 Task: Send an email with the signature Alan Parker with the subject Reminder for a recommendation and the message Can you please send me the minutes from the last project meeting? from softage.10@softage.net to softage.3@softage.net and softage.4@softage.net
Action: Mouse moved to (121, 123)
Screenshot: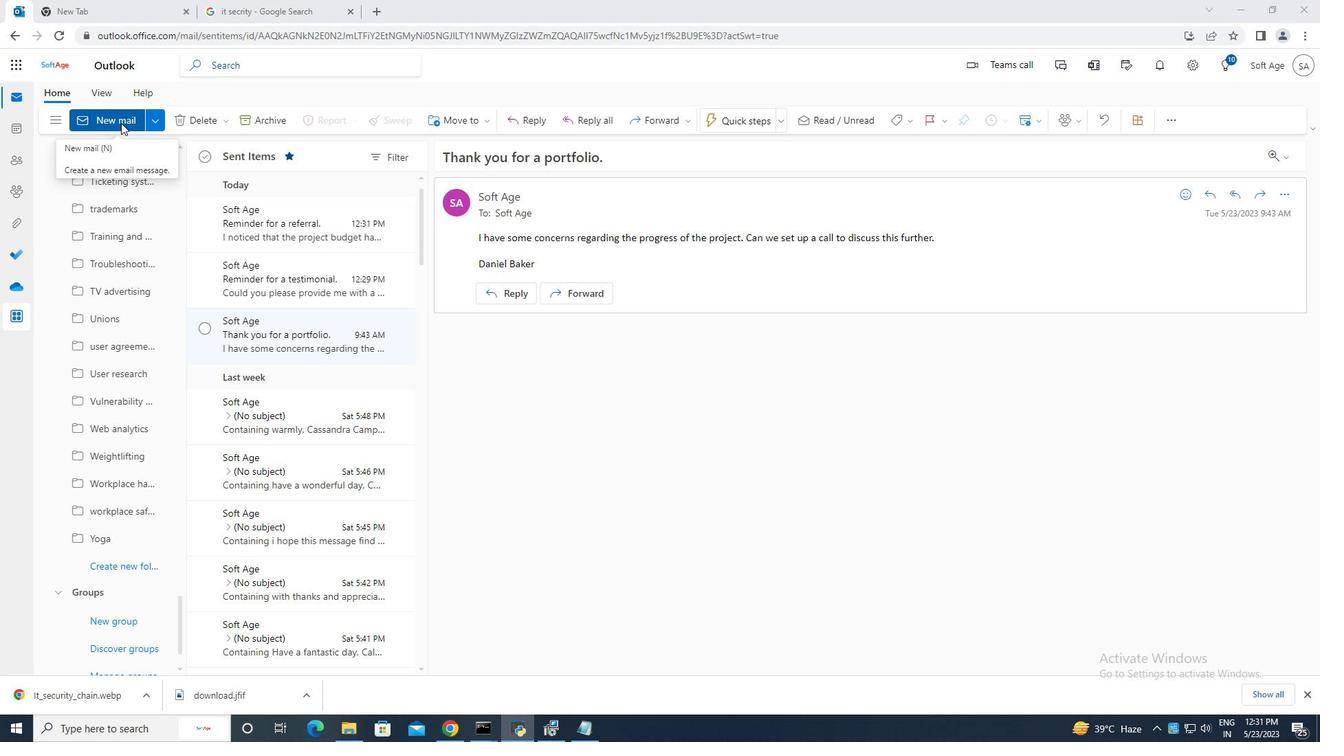 
Action: Mouse pressed left at (121, 123)
Screenshot: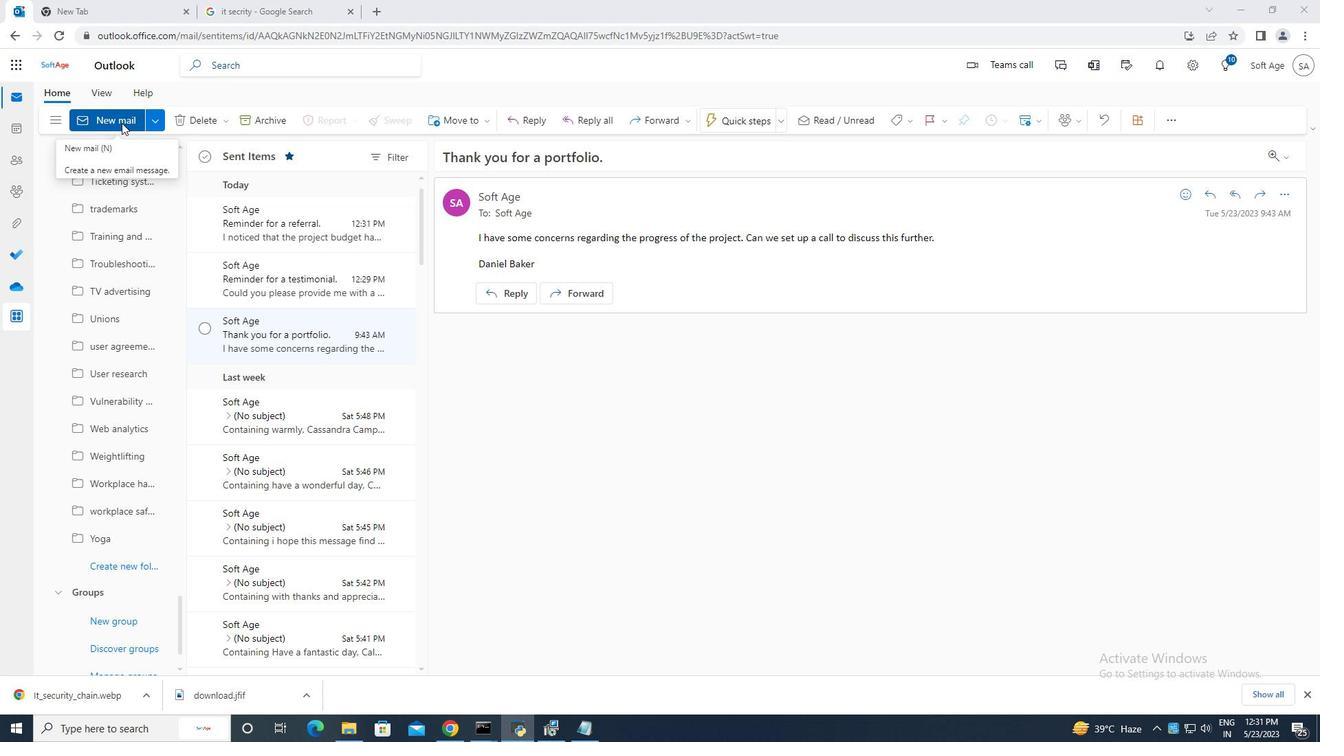 
Action: Mouse moved to (878, 125)
Screenshot: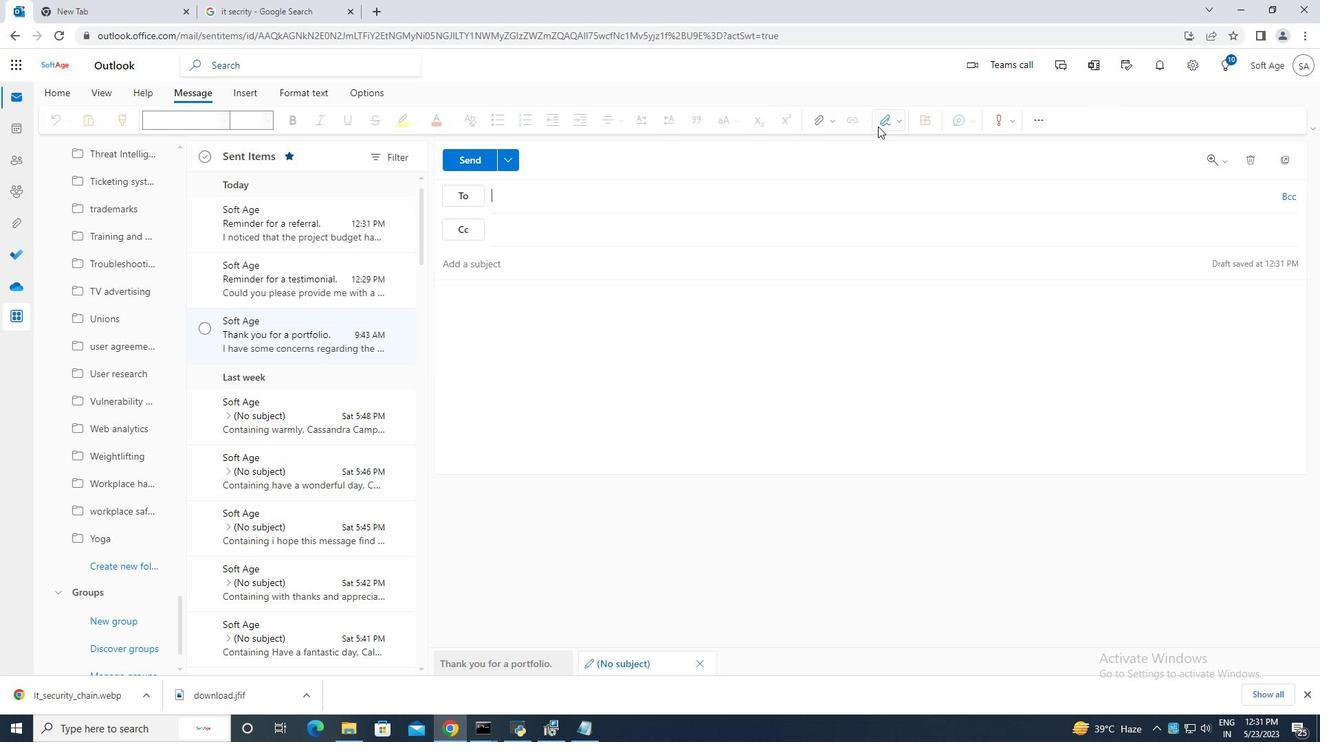 
Action: Mouse pressed left at (878, 125)
Screenshot: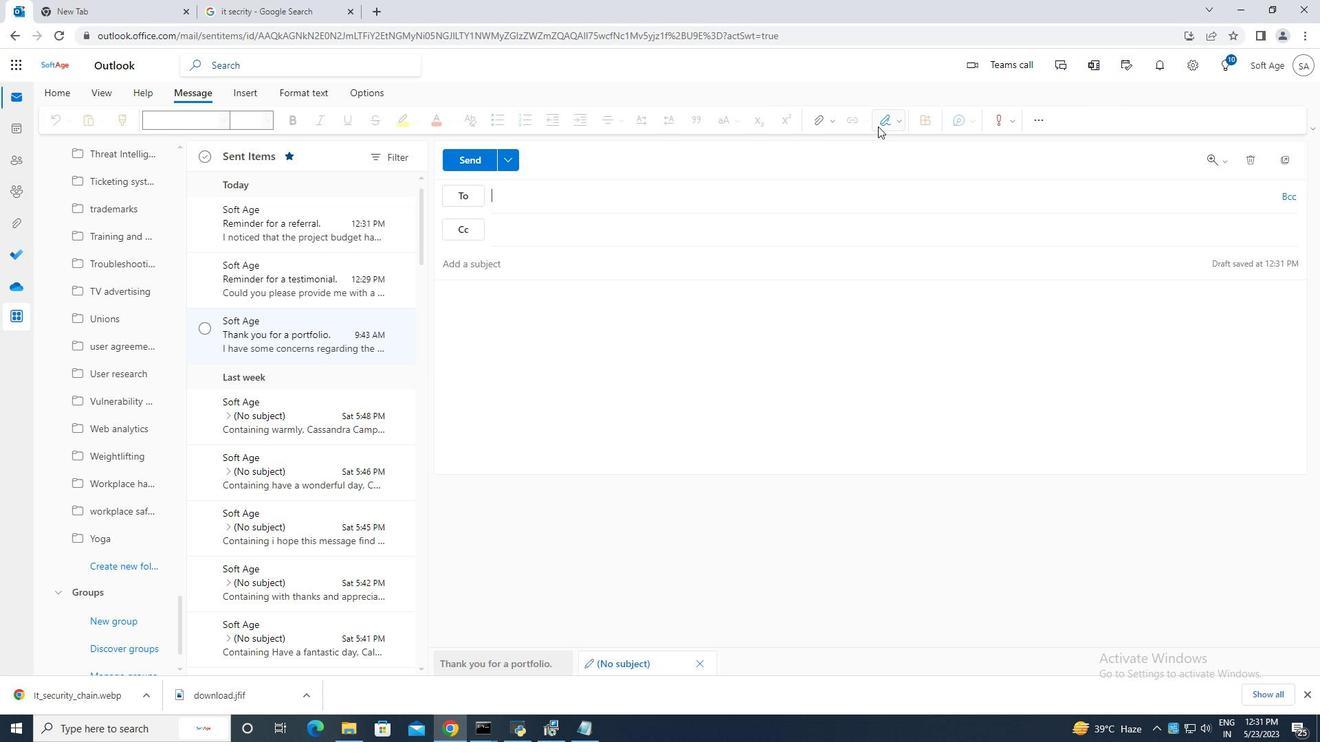 
Action: Mouse moved to (873, 172)
Screenshot: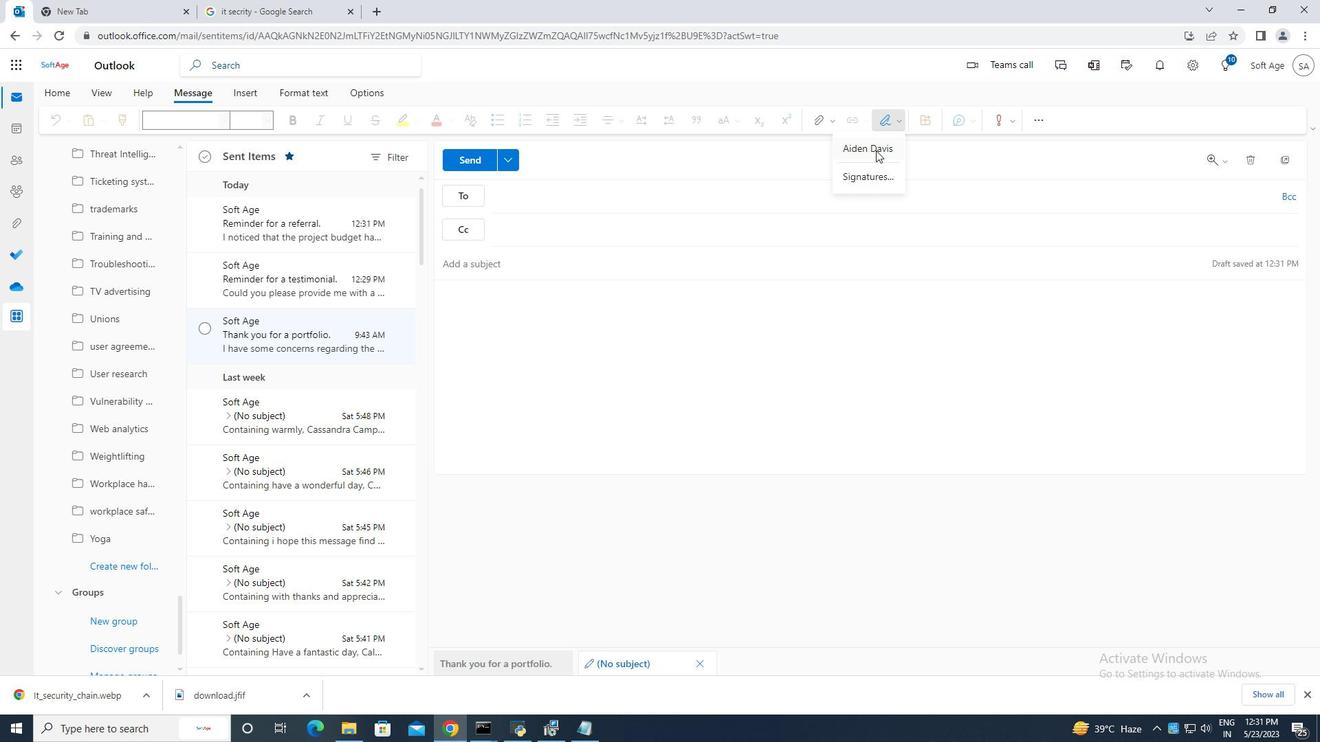 
Action: Mouse pressed left at (873, 172)
Screenshot: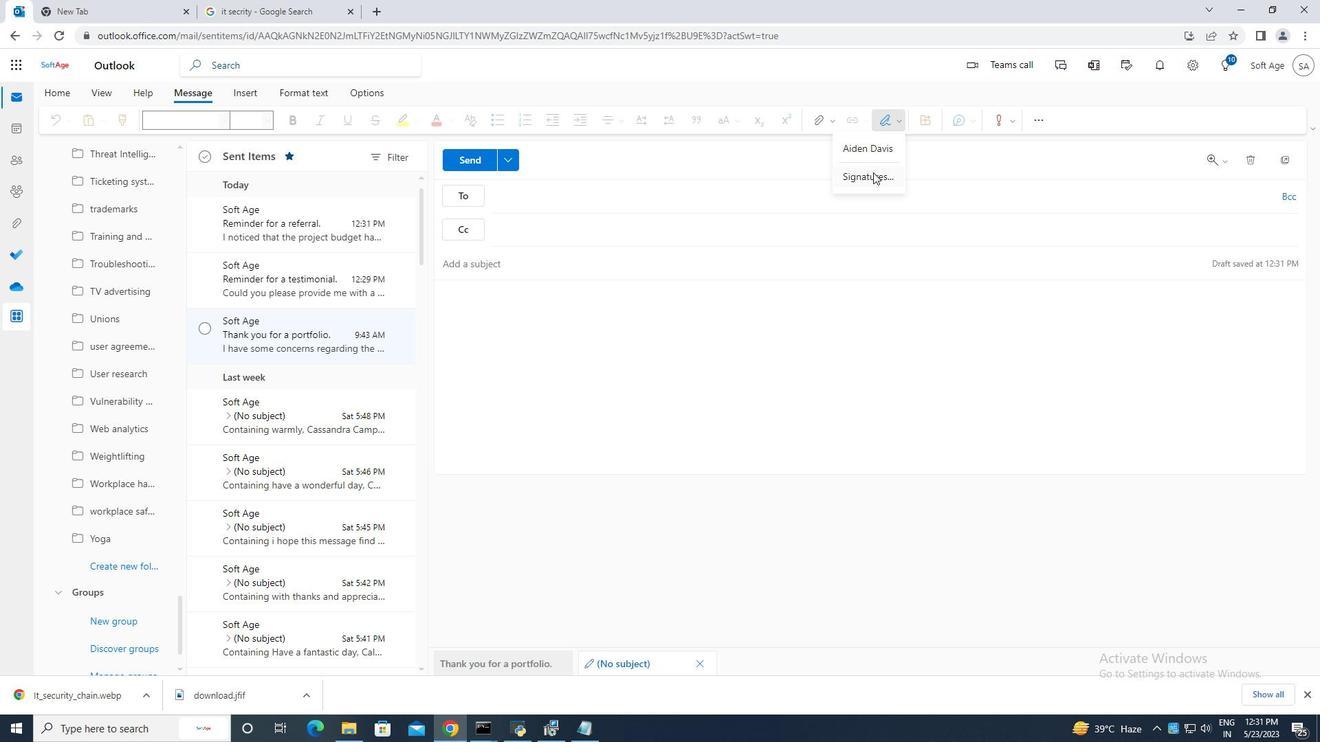 
Action: Mouse moved to (930, 230)
Screenshot: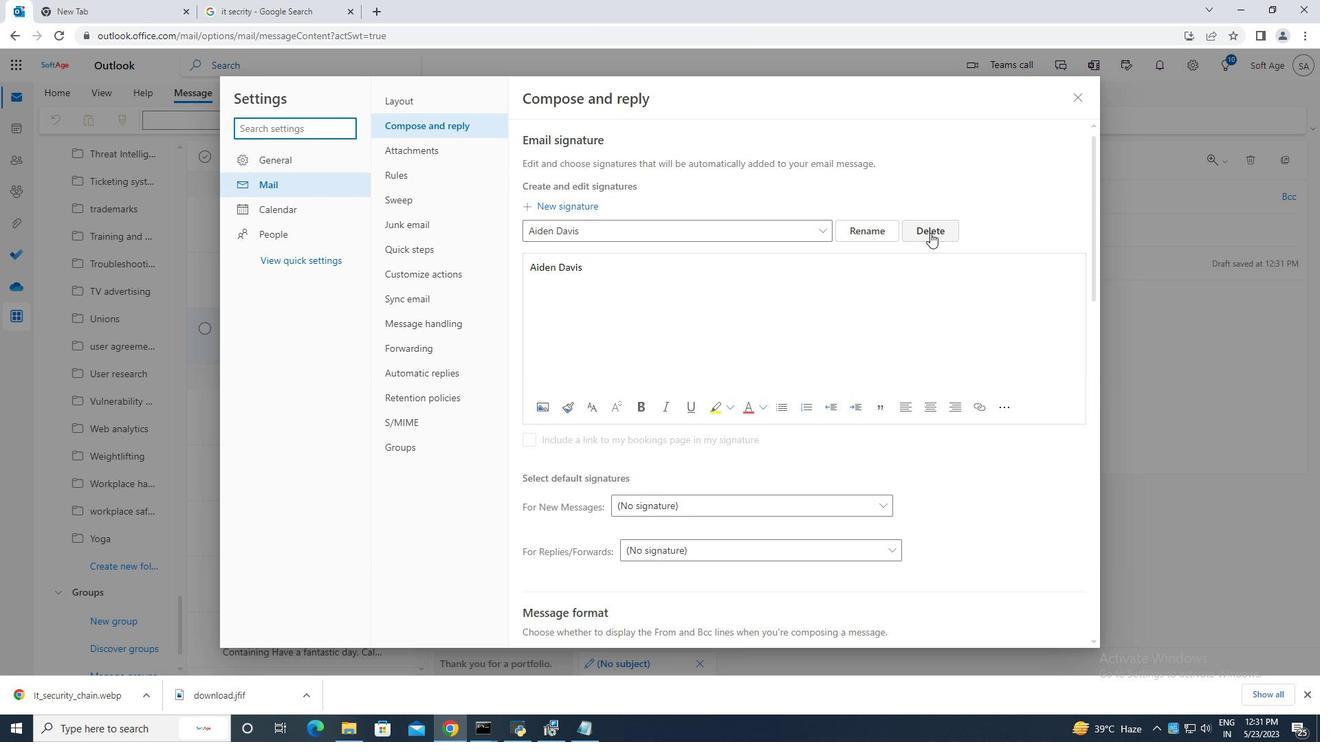 
Action: Mouse pressed left at (930, 230)
Screenshot: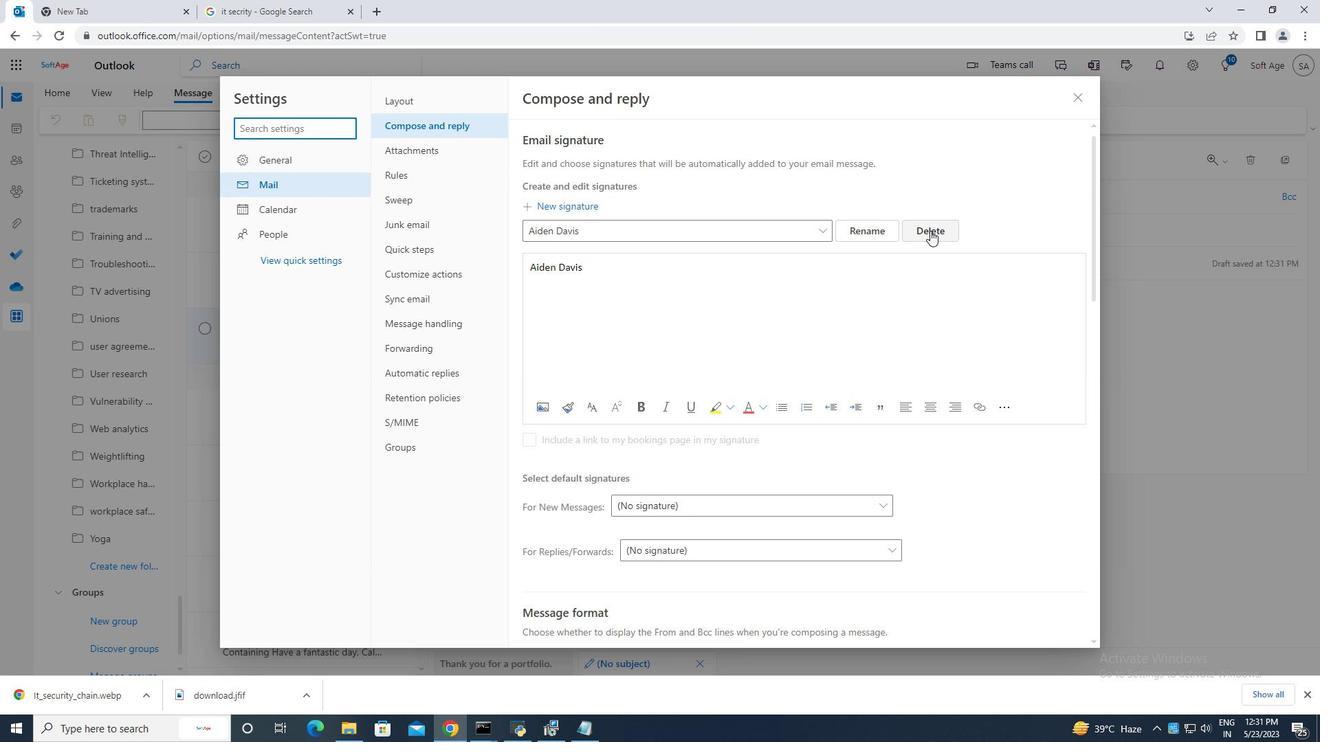 
Action: Mouse moved to (572, 235)
Screenshot: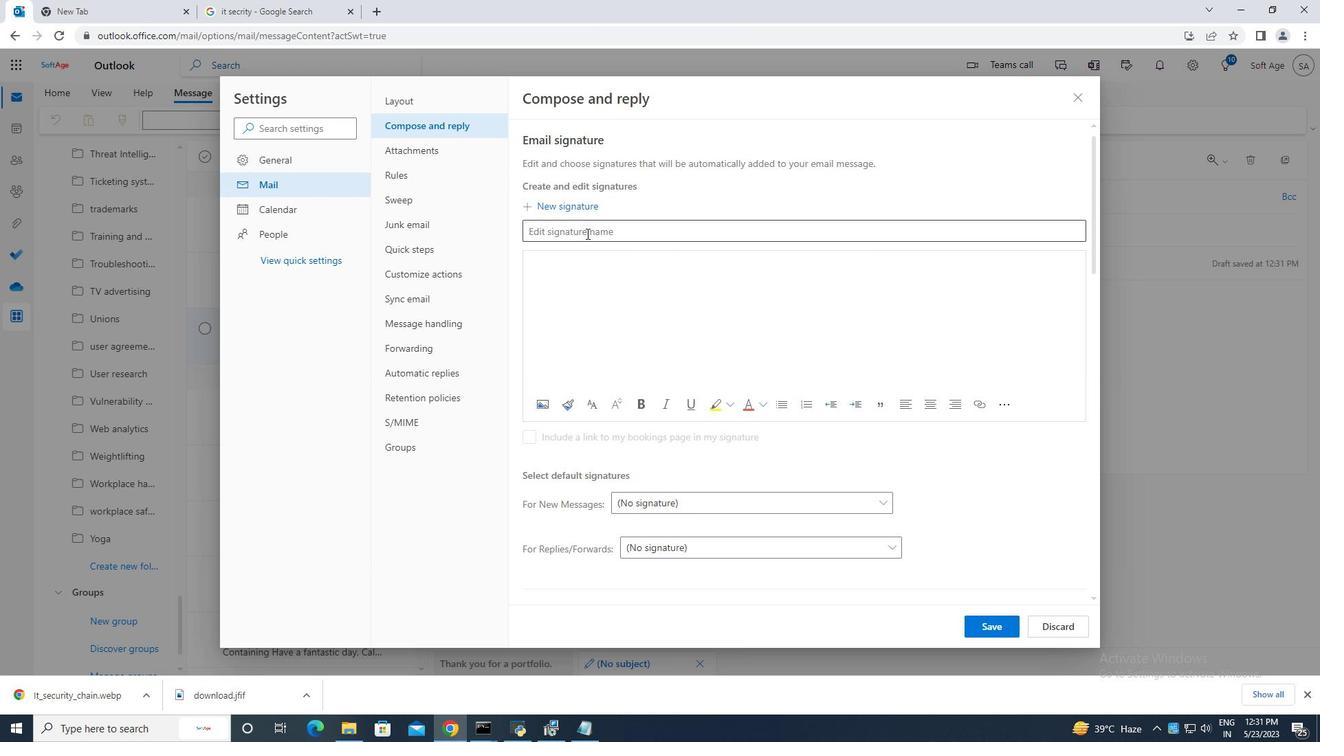 
Action: Mouse pressed left at (572, 235)
Screenshot: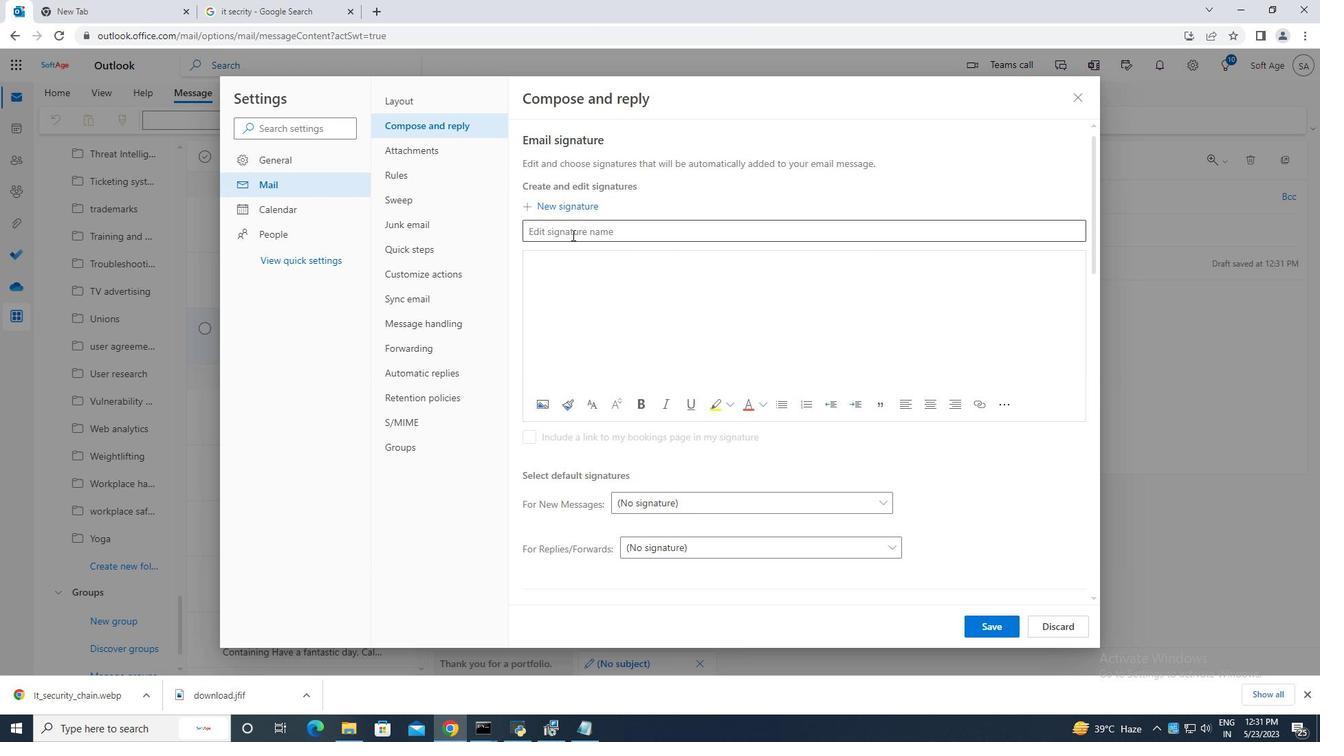 
Action: Mouse moved to (579, 231)
Screenshot: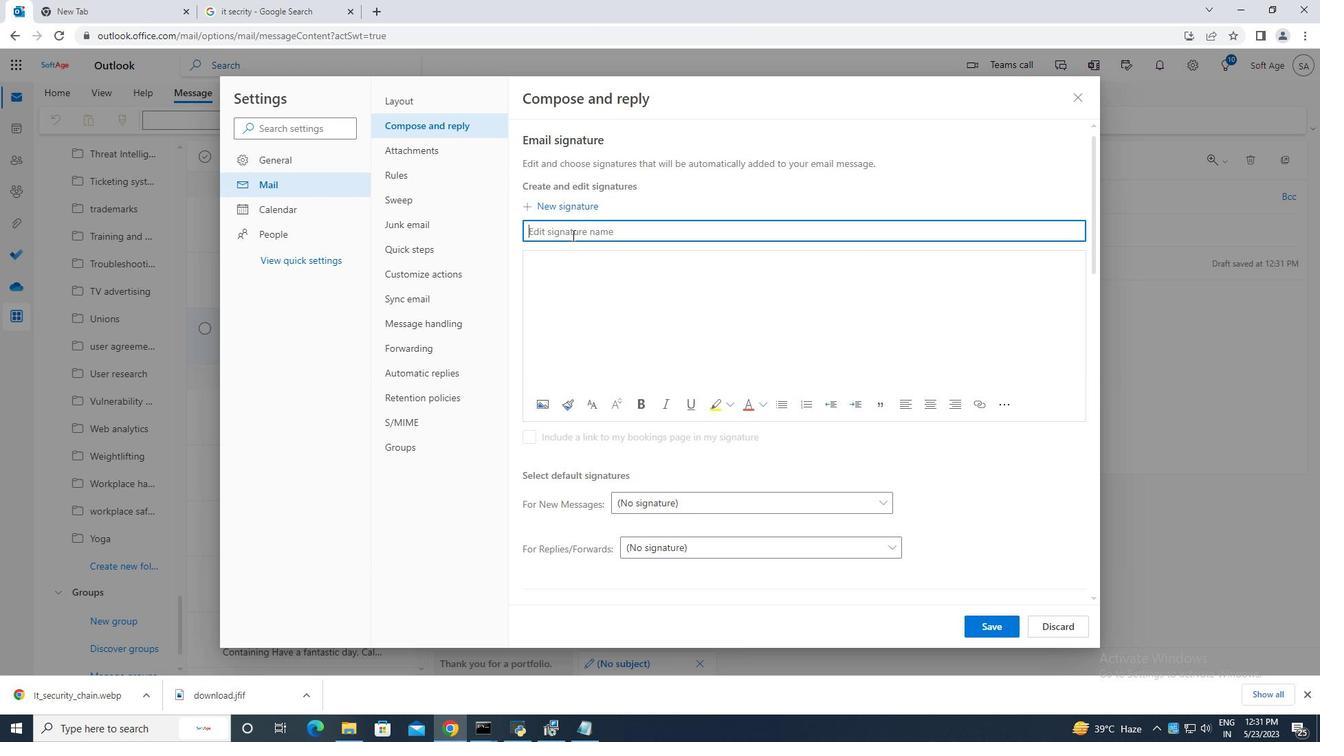 
Action: Key pressed <Key.caps_lock>A<Key.caps_lock>lan<Key.space><Key.caps_lock>P<Key.caps_lock>arker
Screenshot: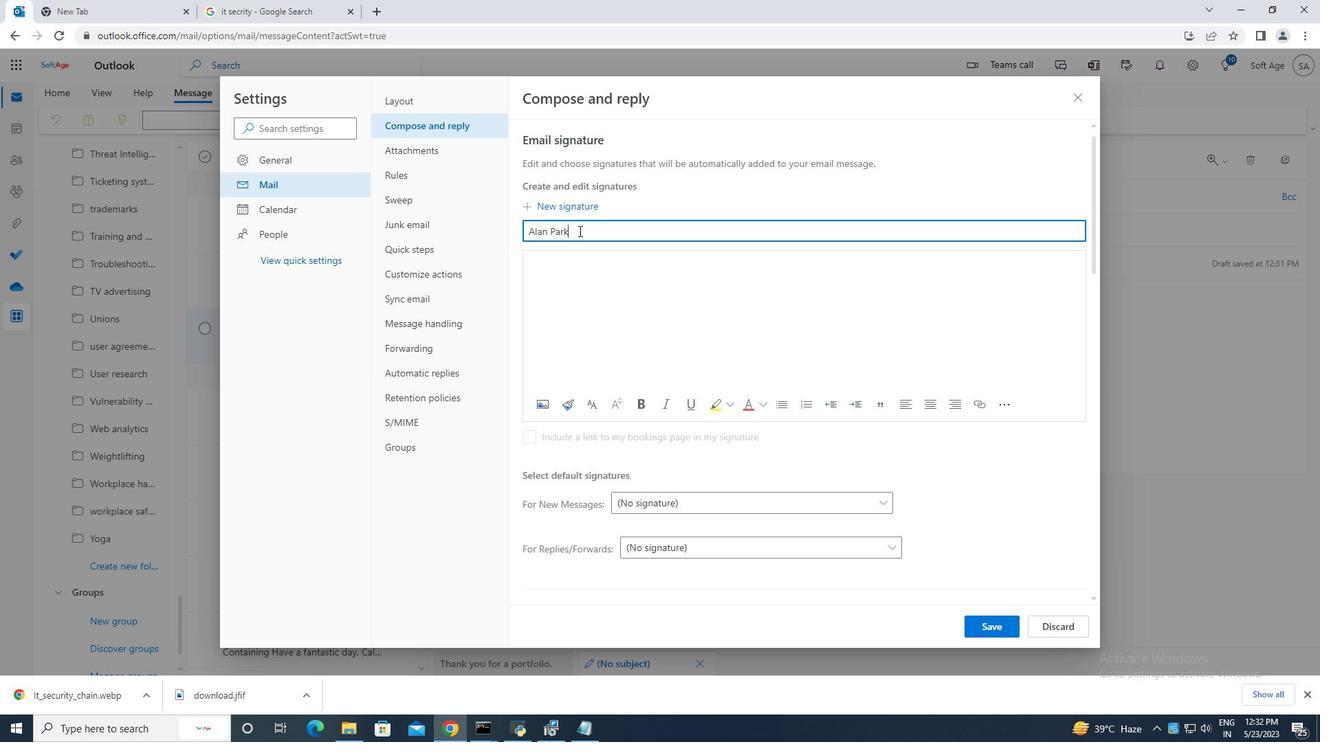 
Action: Mouse moved to (543, 281)
Screenshot: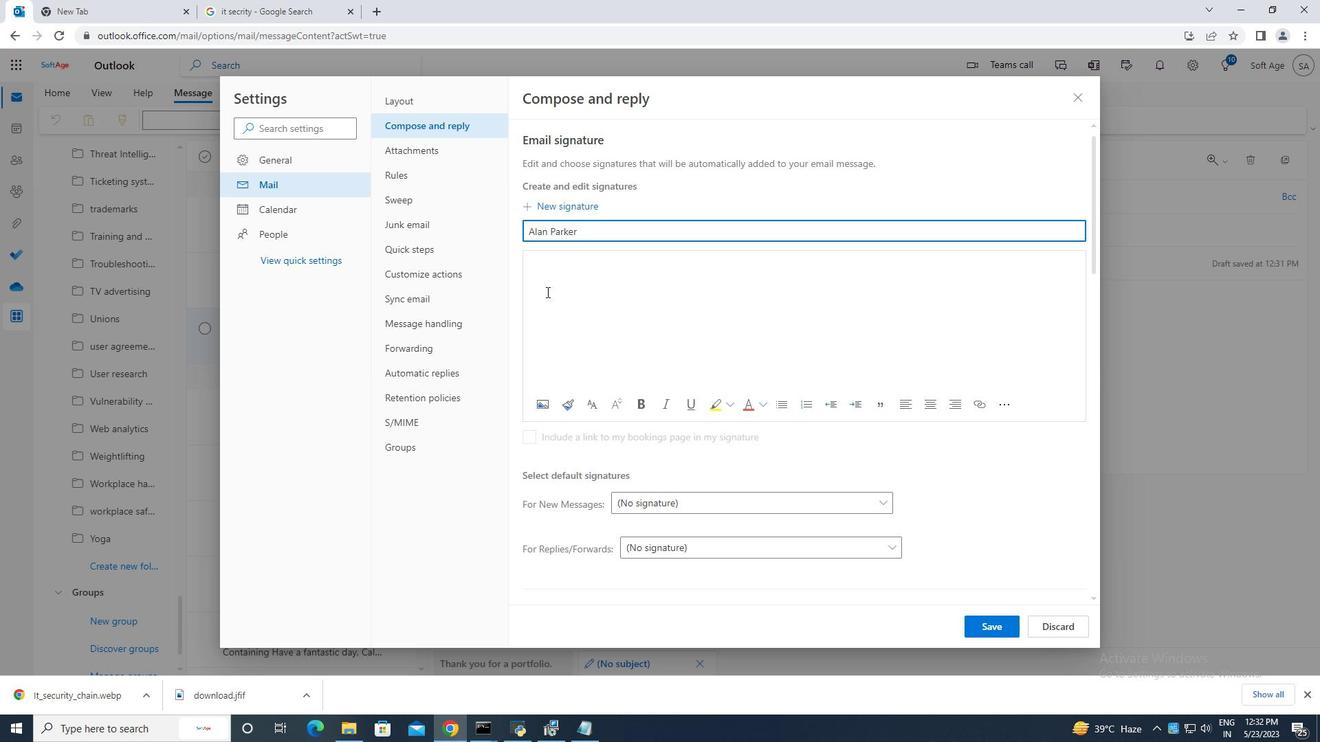 
Action: Mouse pressed left at (543, 281)
Screenshot: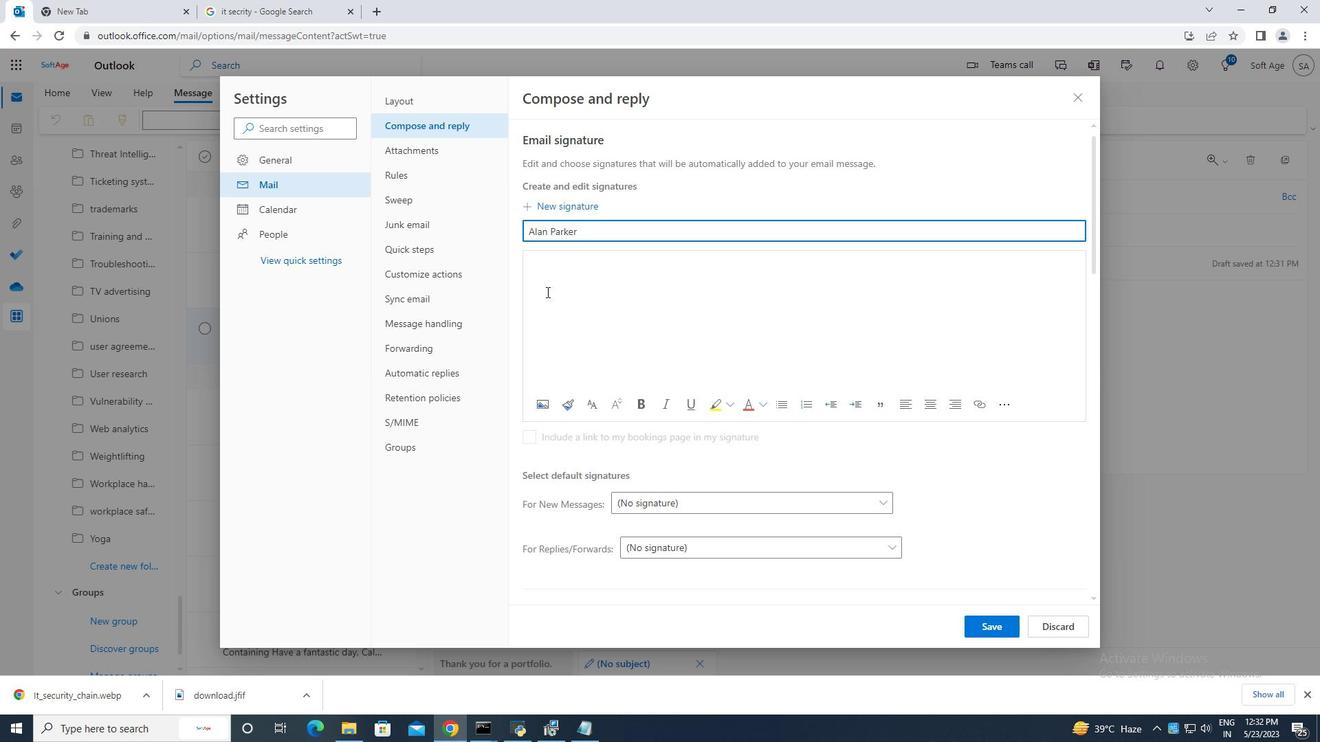 
Action: Mouse moved to (543, 281)
Screenshot: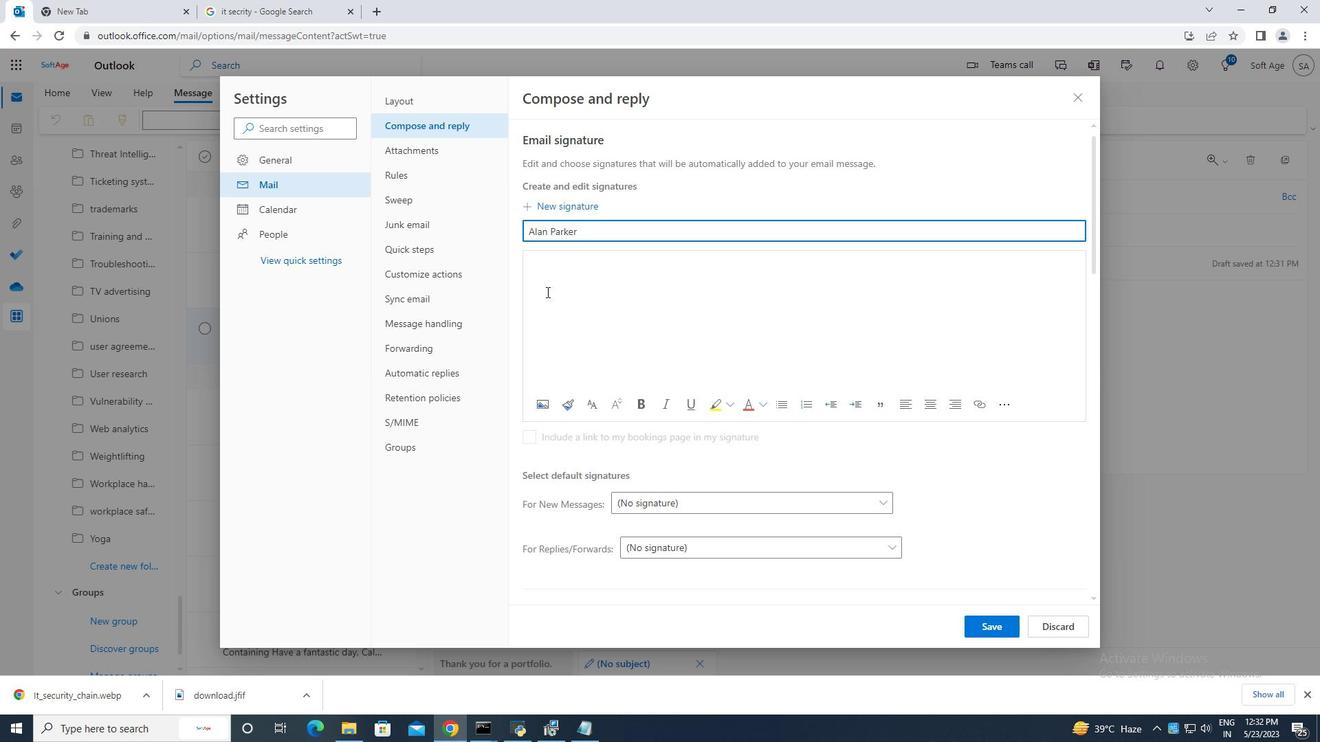
Action: Key pressed <Key.caps_lock>A<Key.caps_lock>lan<Key.space>
Screenshot: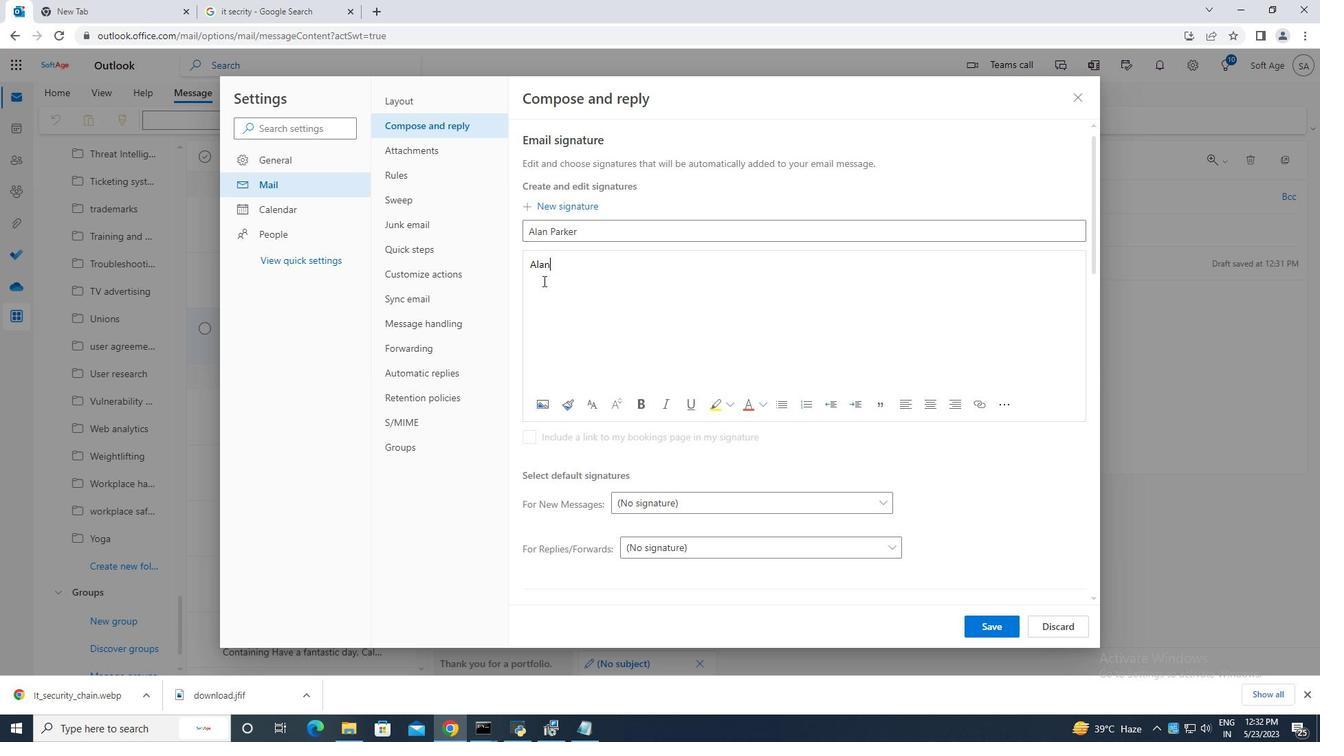 
Action: Mouse moved to (564, 278)
Screenshot: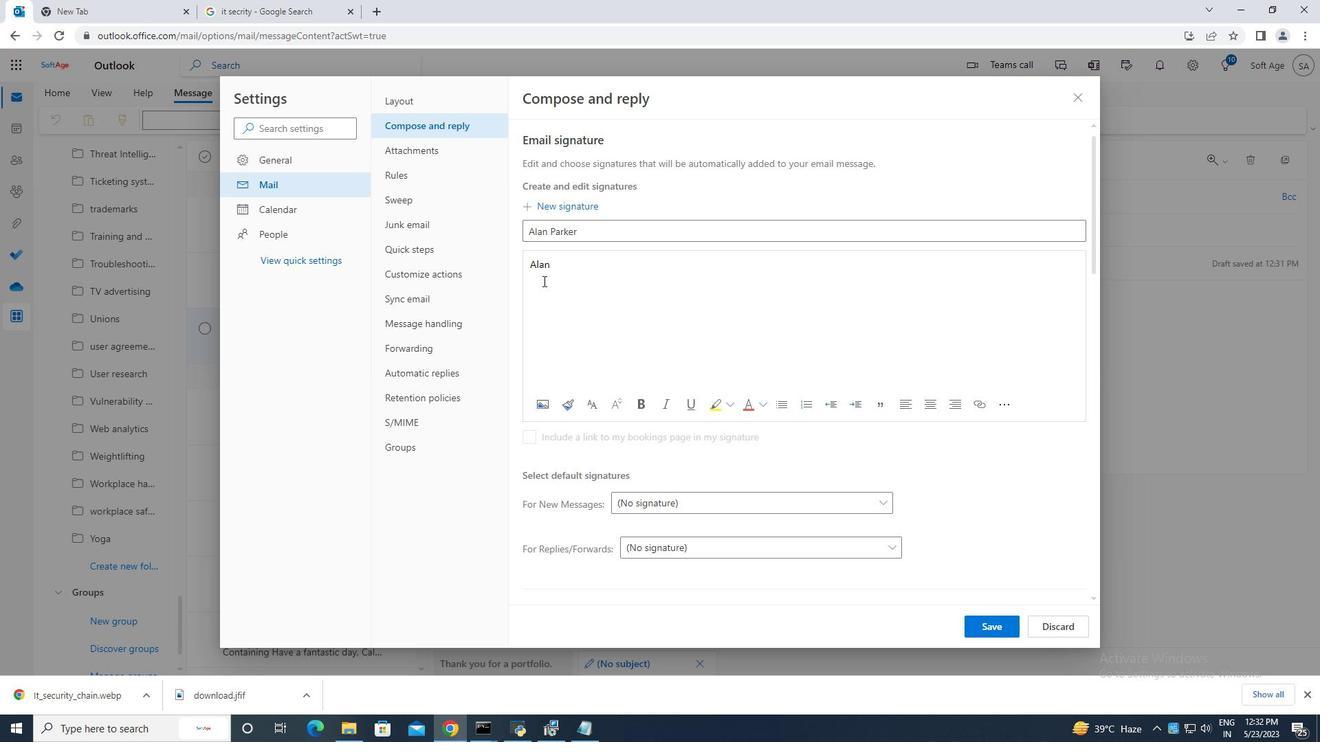 
Action: Key pressed <Key.caps_lock>P<Key.caps_lock>arker
Screenshot: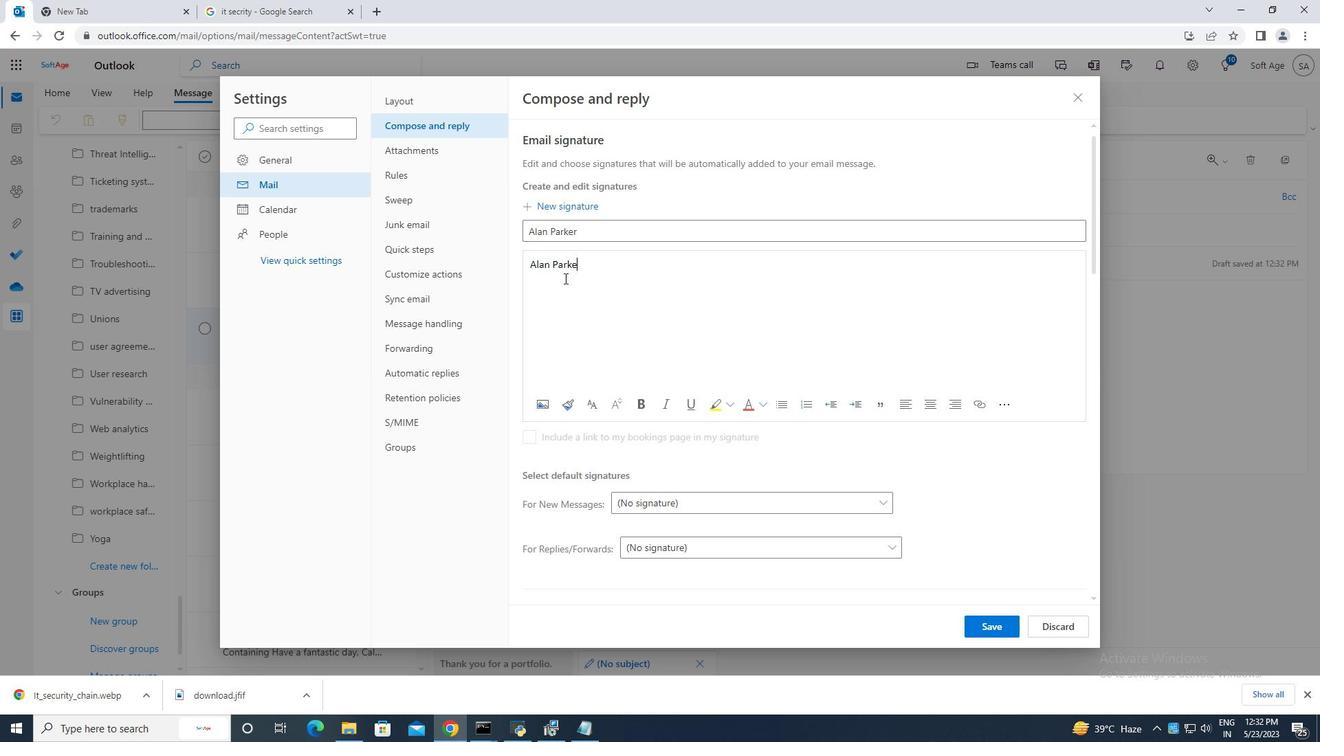 
Action: Mouse moved to (979, 629)
Screenshot: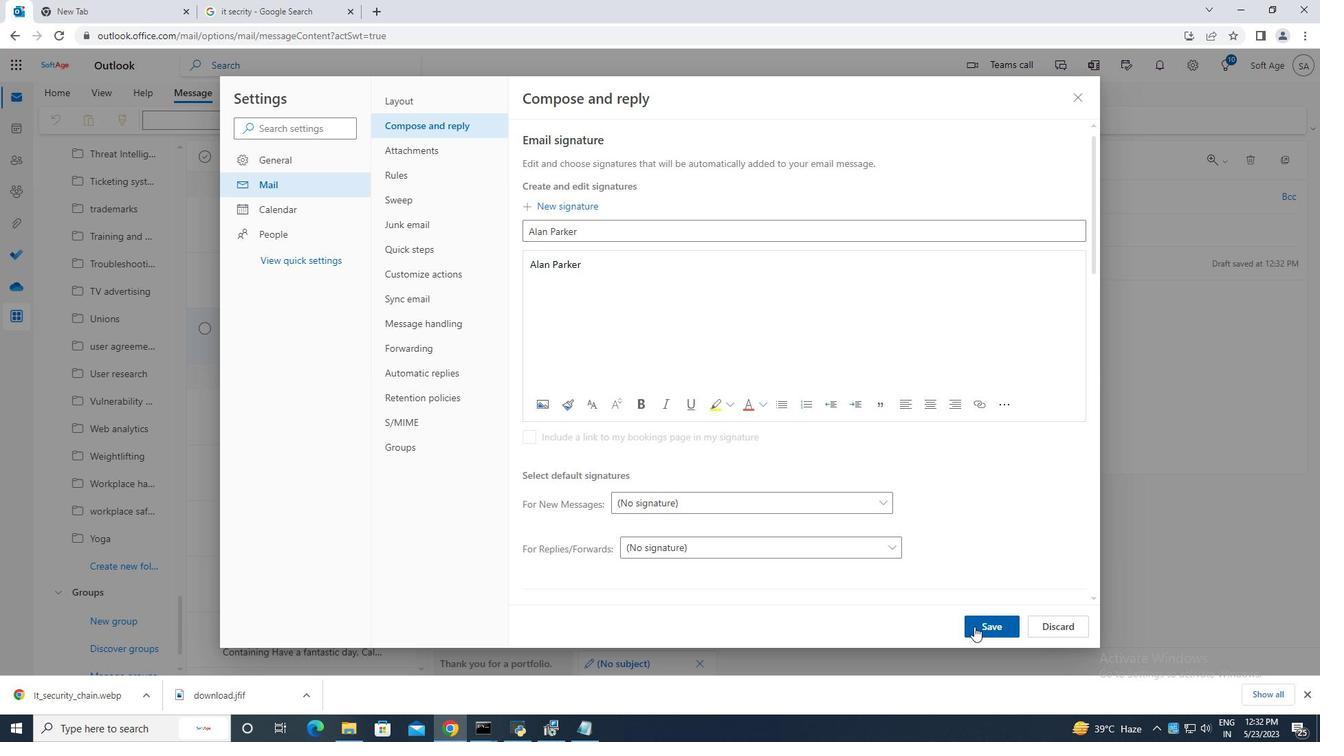 
Action: Mouse pressed left at (979, 629)
Screenshot: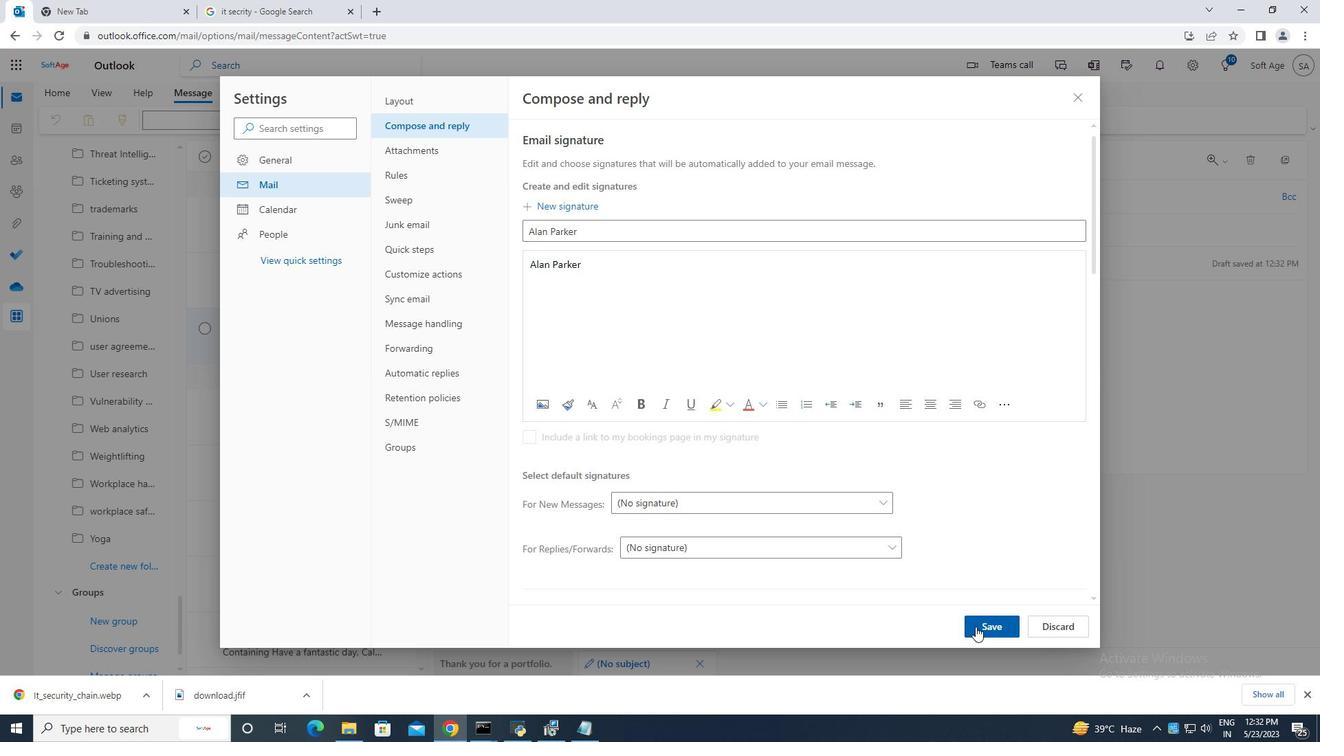 
Action: Mouse moved to (1075, 103)
Screenshot: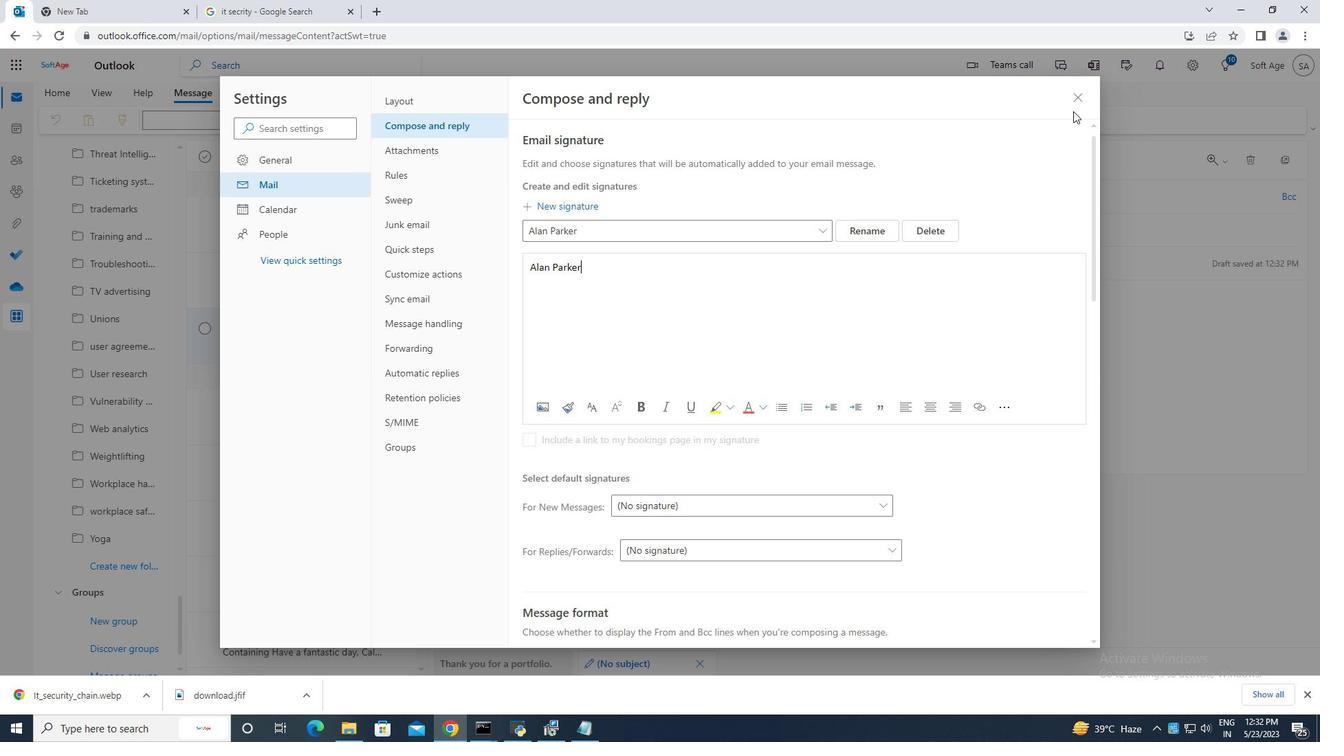 
Action: Mouse pressed left at (1075, 103)
Screenshot: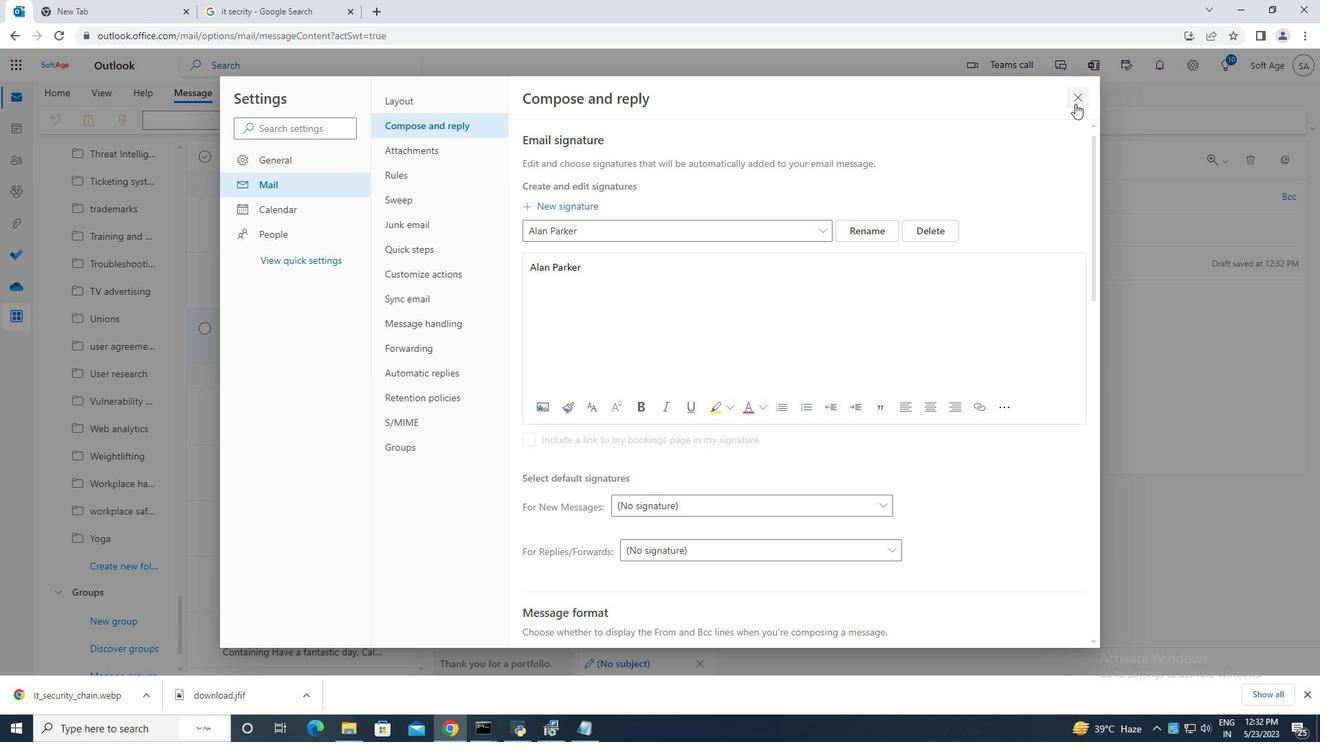 
Action: Mouse moved to (892, 132)
Screenshot: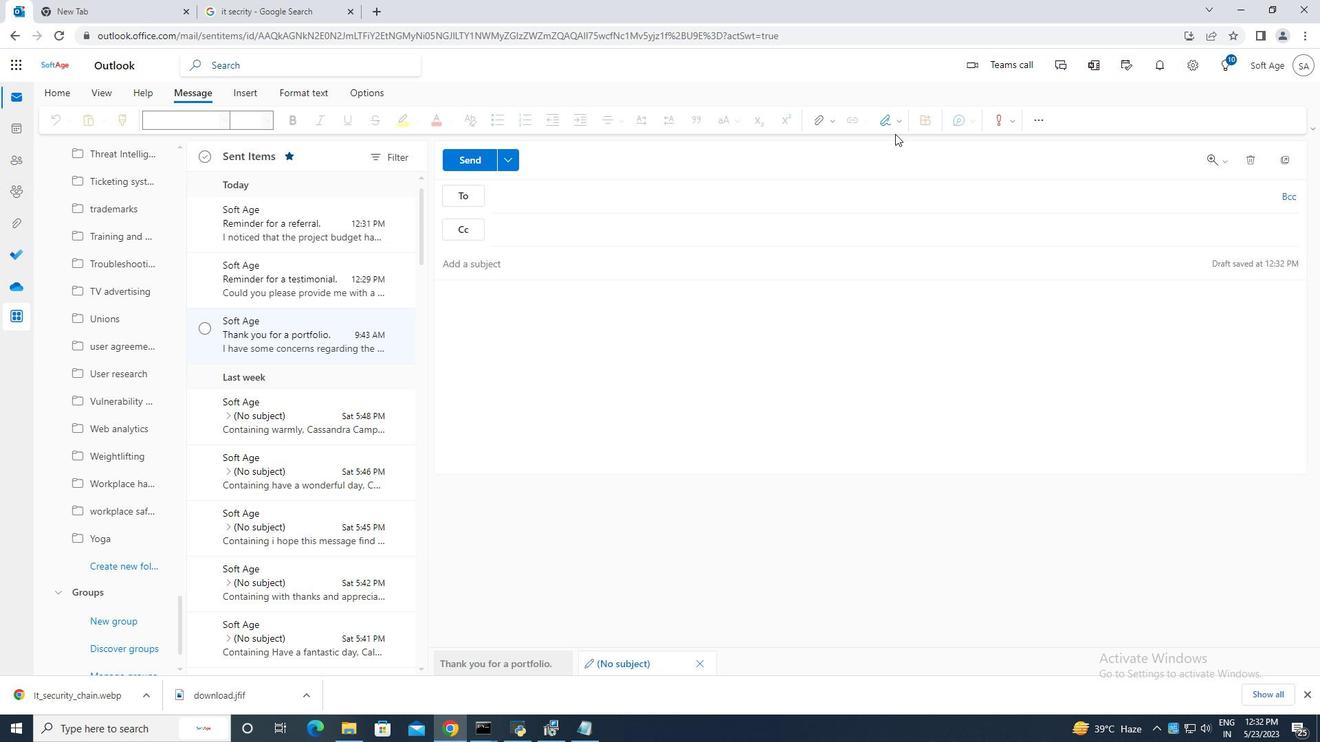 
Action: Mouse pressed left at (892, 132)
Screenshot: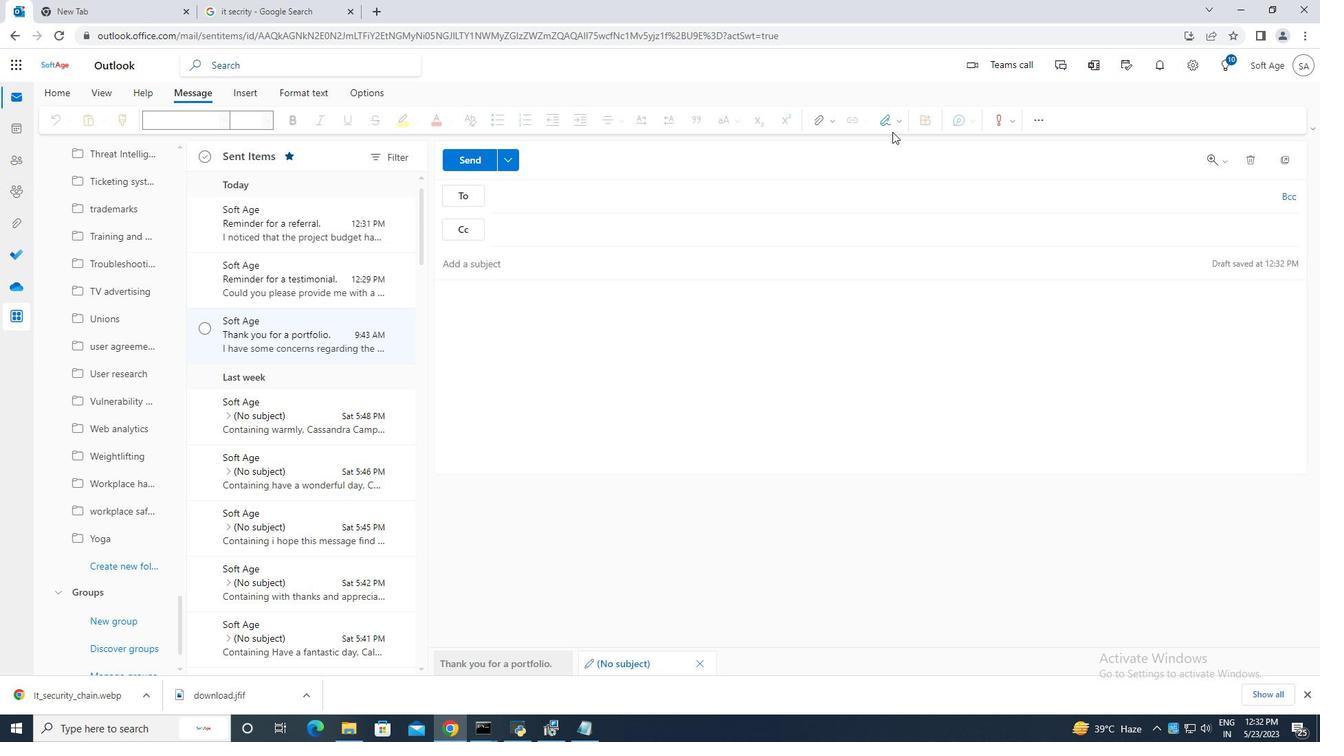 
Action: Mouse moved to (889, 124)
Screenshot: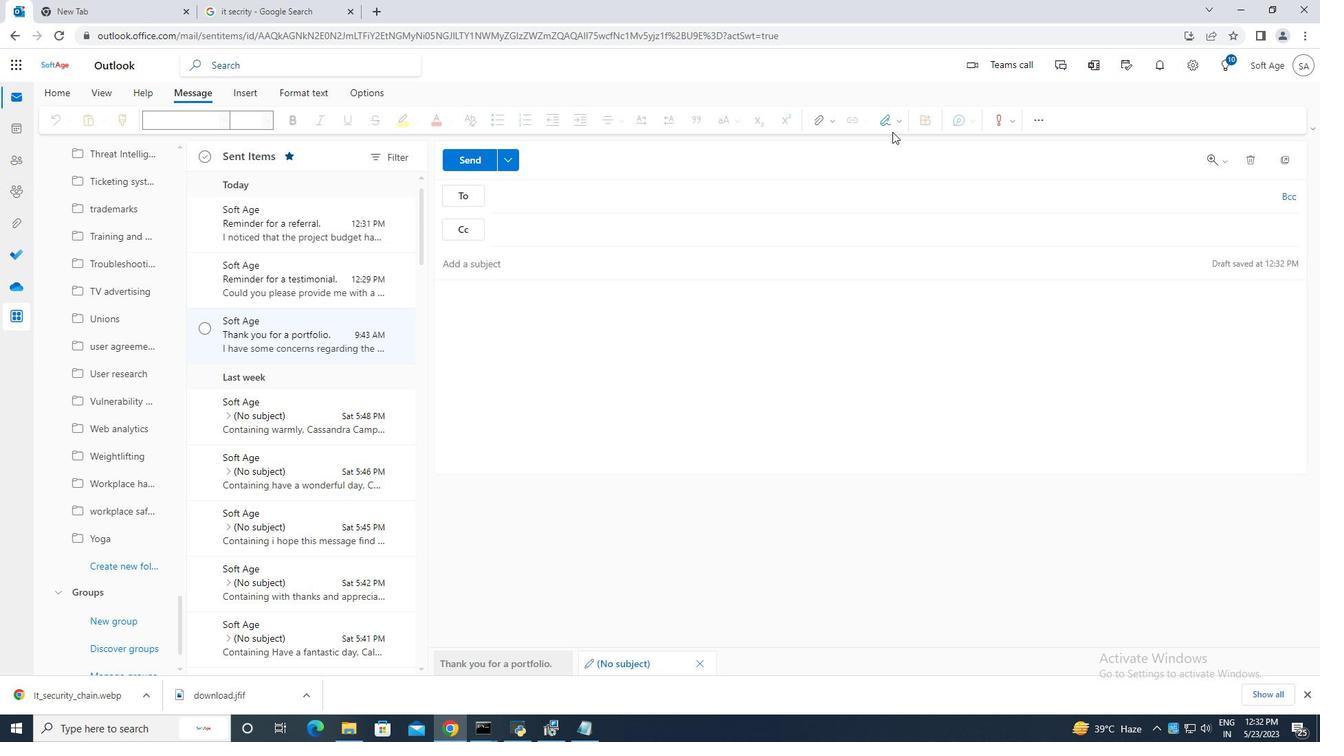 
Action: Mouse pressed left at (889, 124)
Screenshot: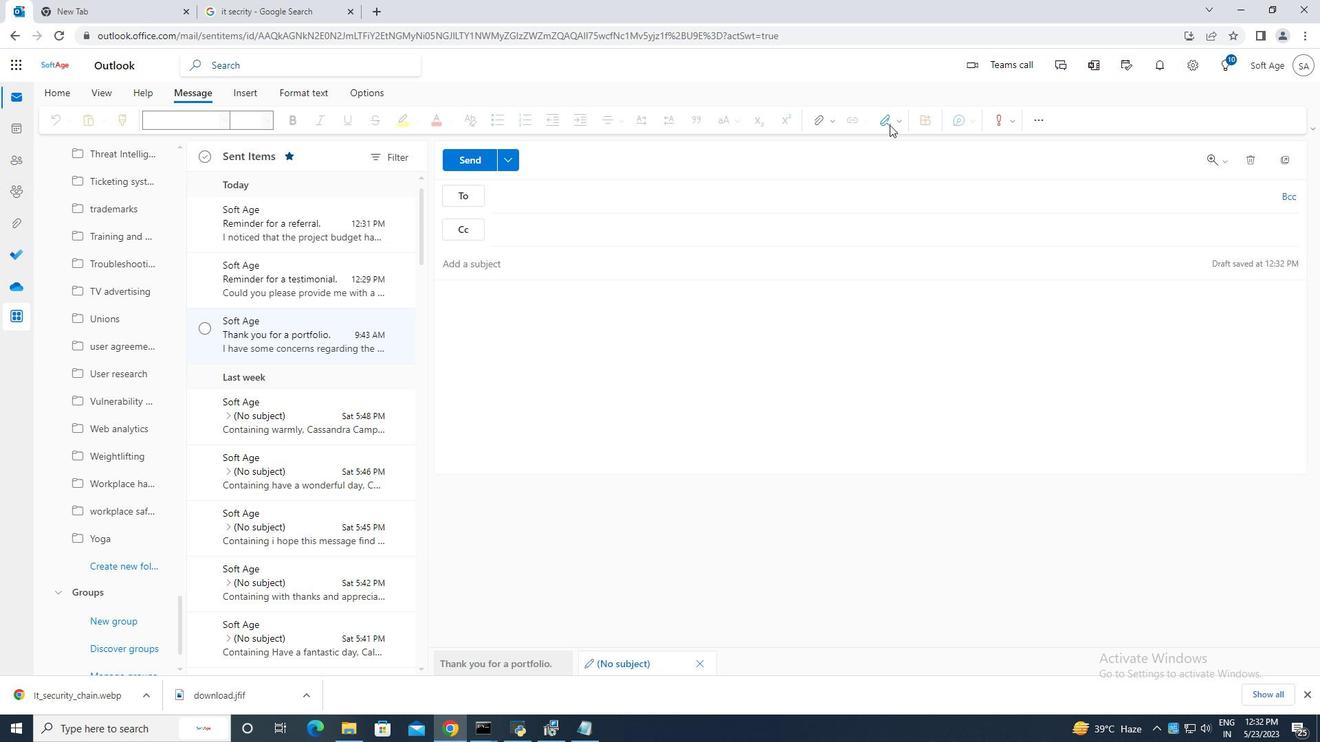 
Action: Mouse moved to (876, 145)
Screenshot: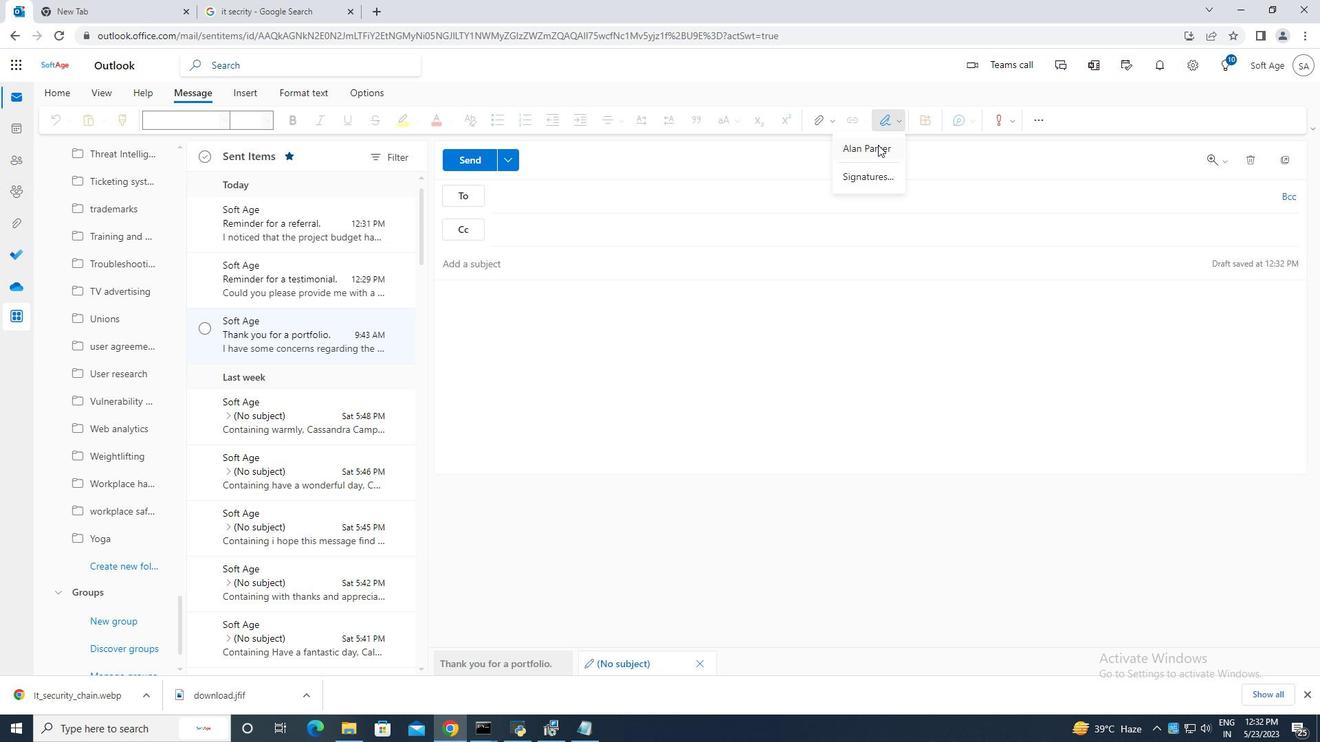 
Action: Mouse pressed left at (876, 145)
Screenshot: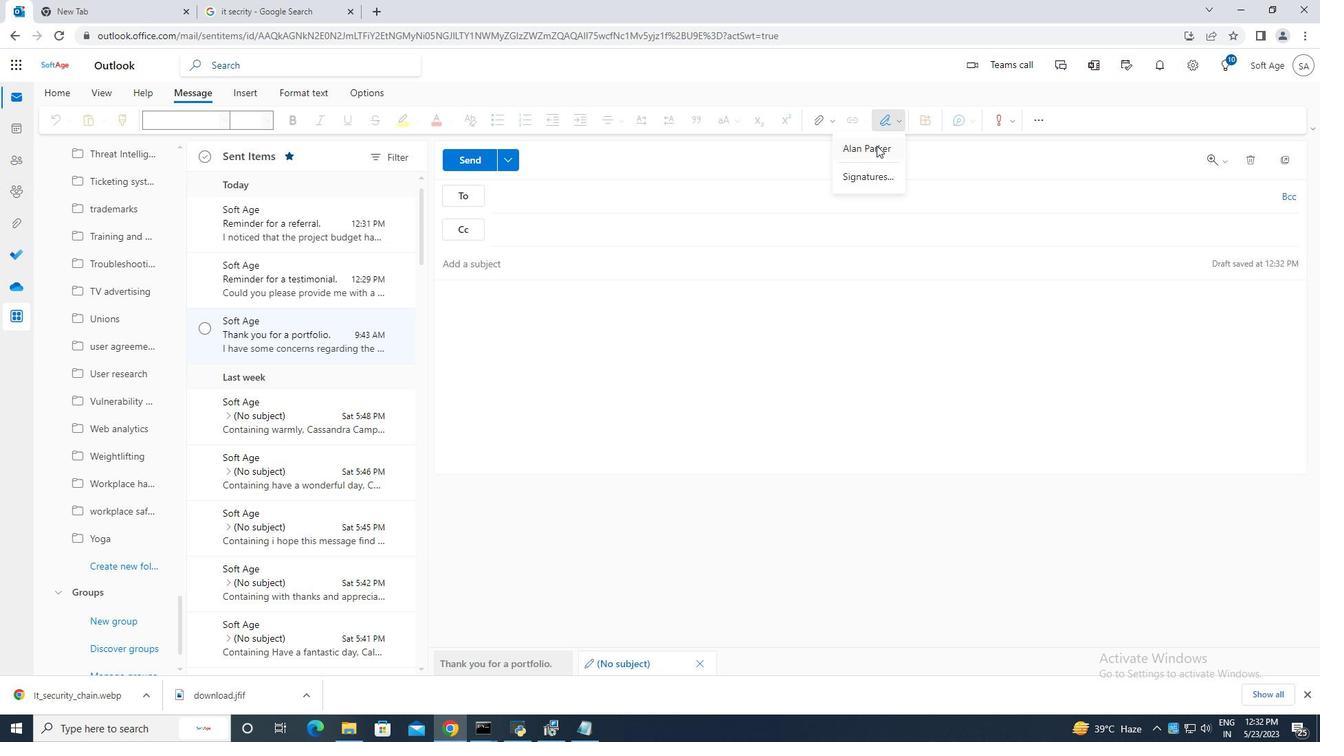 
Action: Mouse moved to (472, 266)
Screenshot: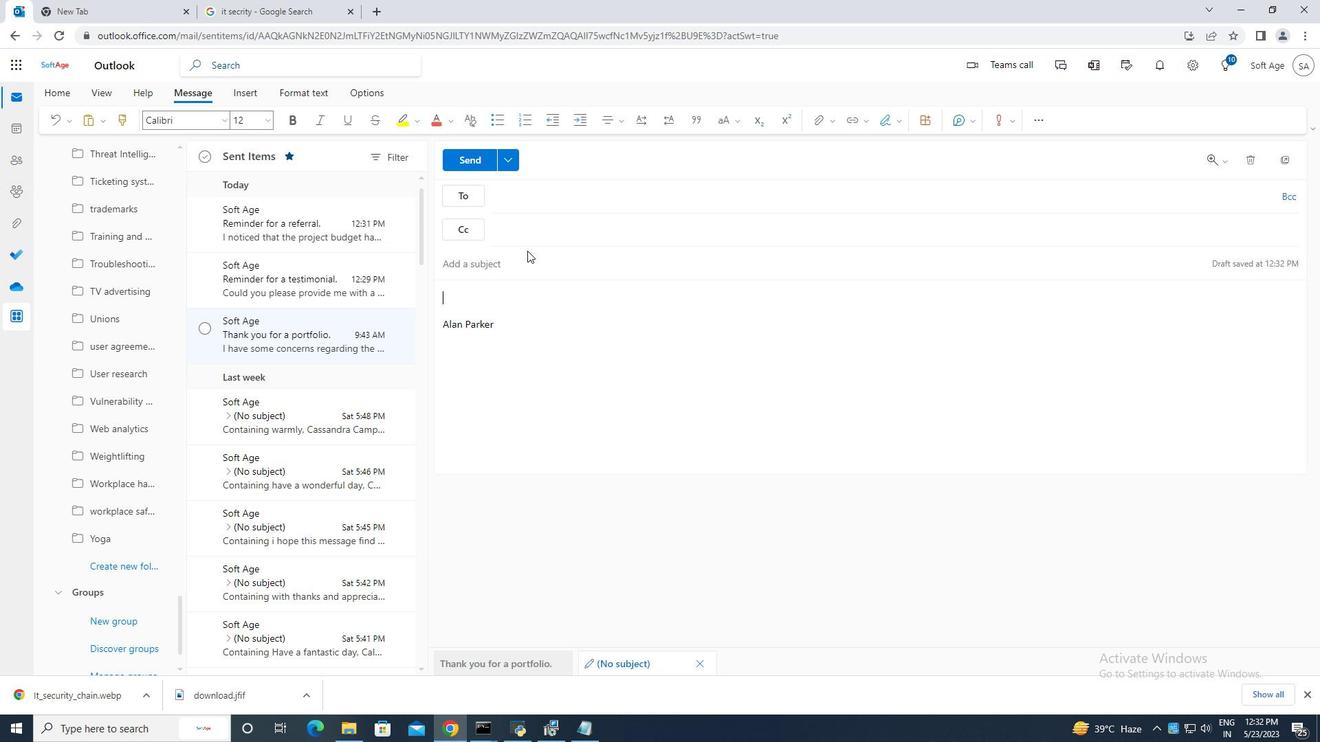 
Action: Mouse pressed left at (472, 266)
Screenshot: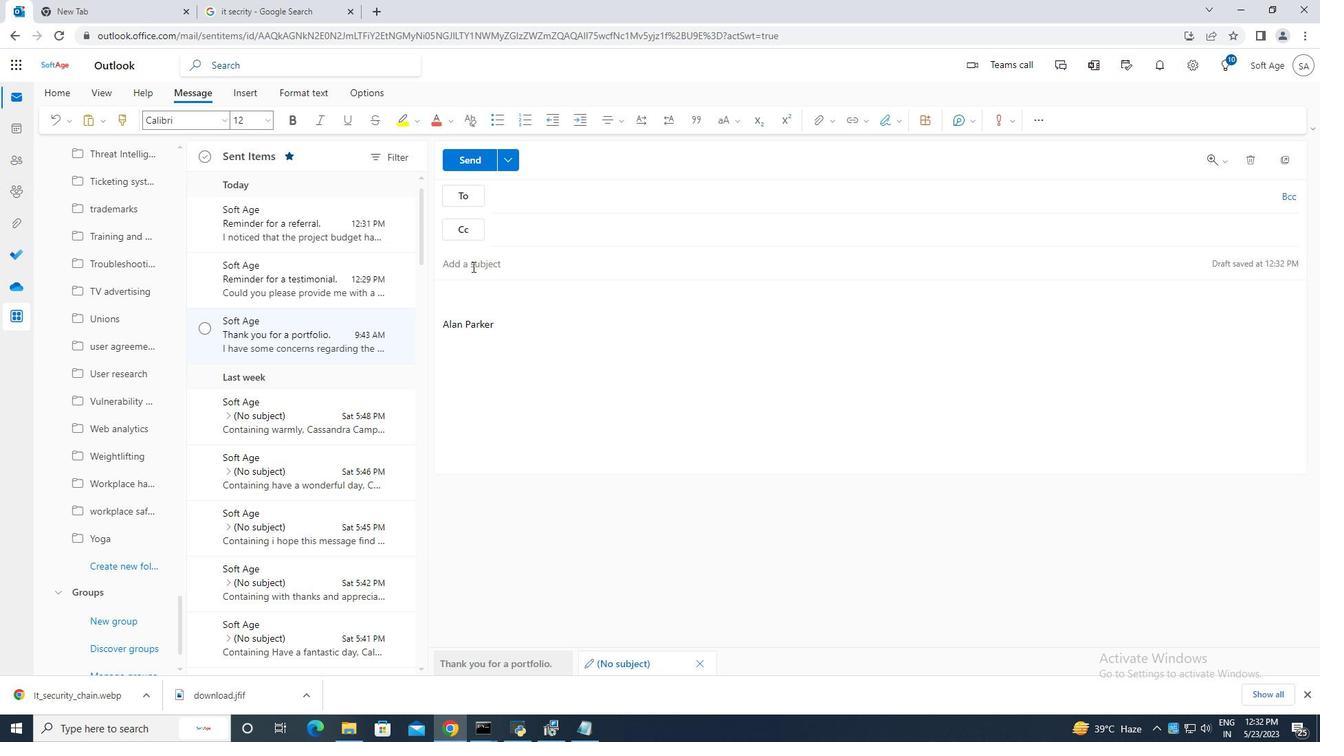 
Action: Key pressed <Key.caps_lock>R<Key.caps_lock>eminder<Key.space>for<Key.space>a<Key.space>recommendation.
Screenshot: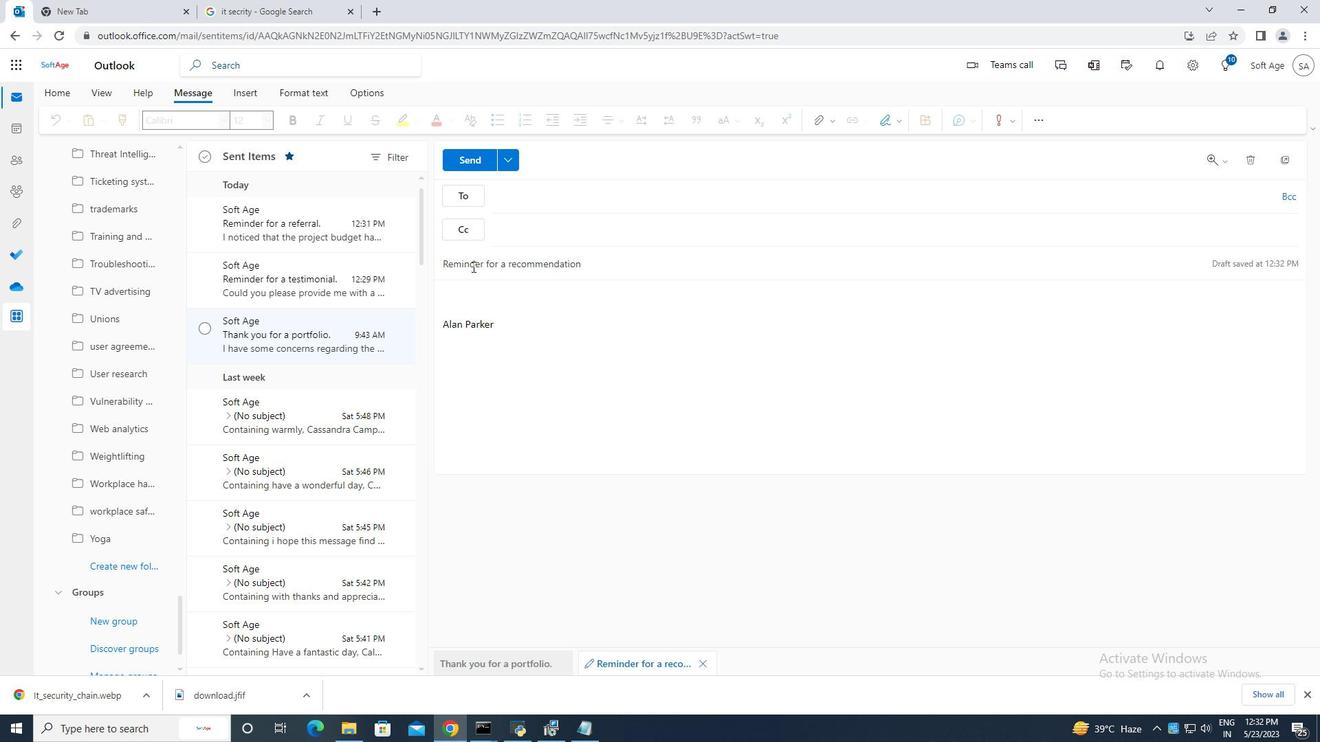 
Action: Mouse moved to (466, 290)
Screenshot: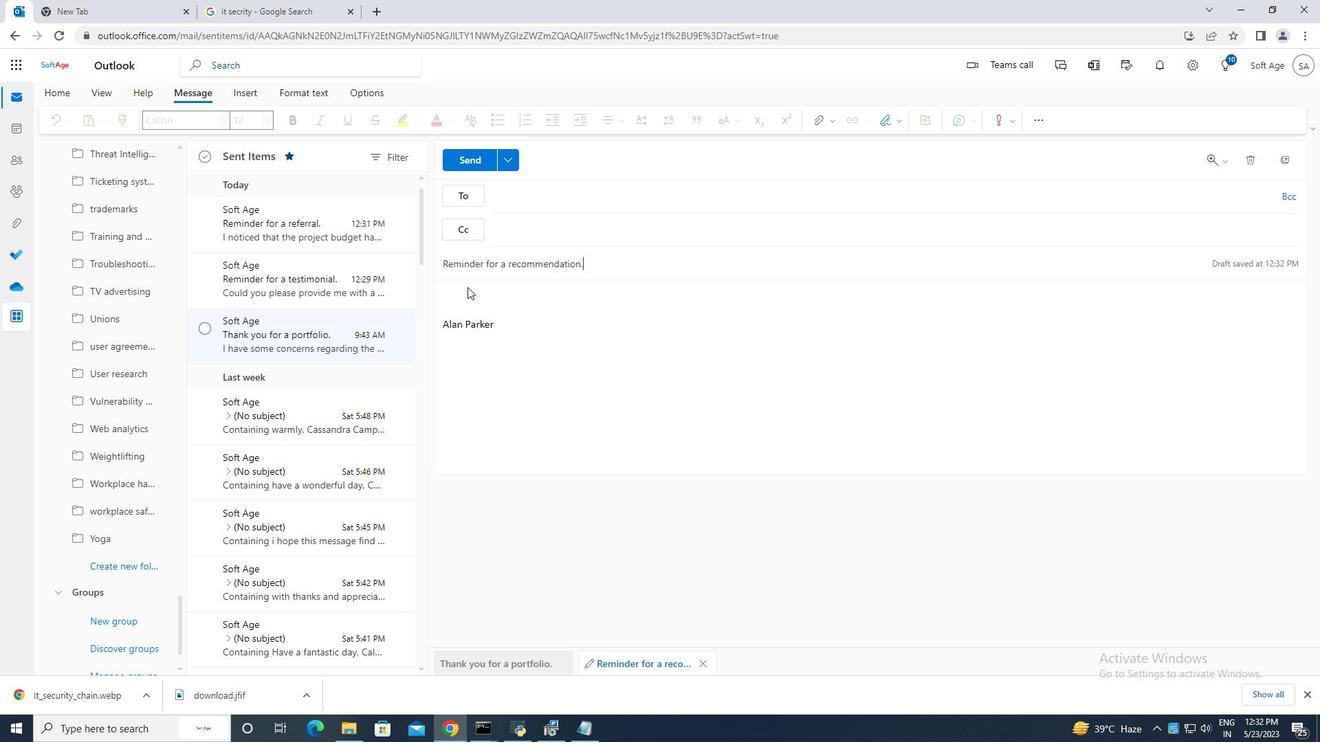 
Action: Mouse pressed left at (466, 290)
Screenshot: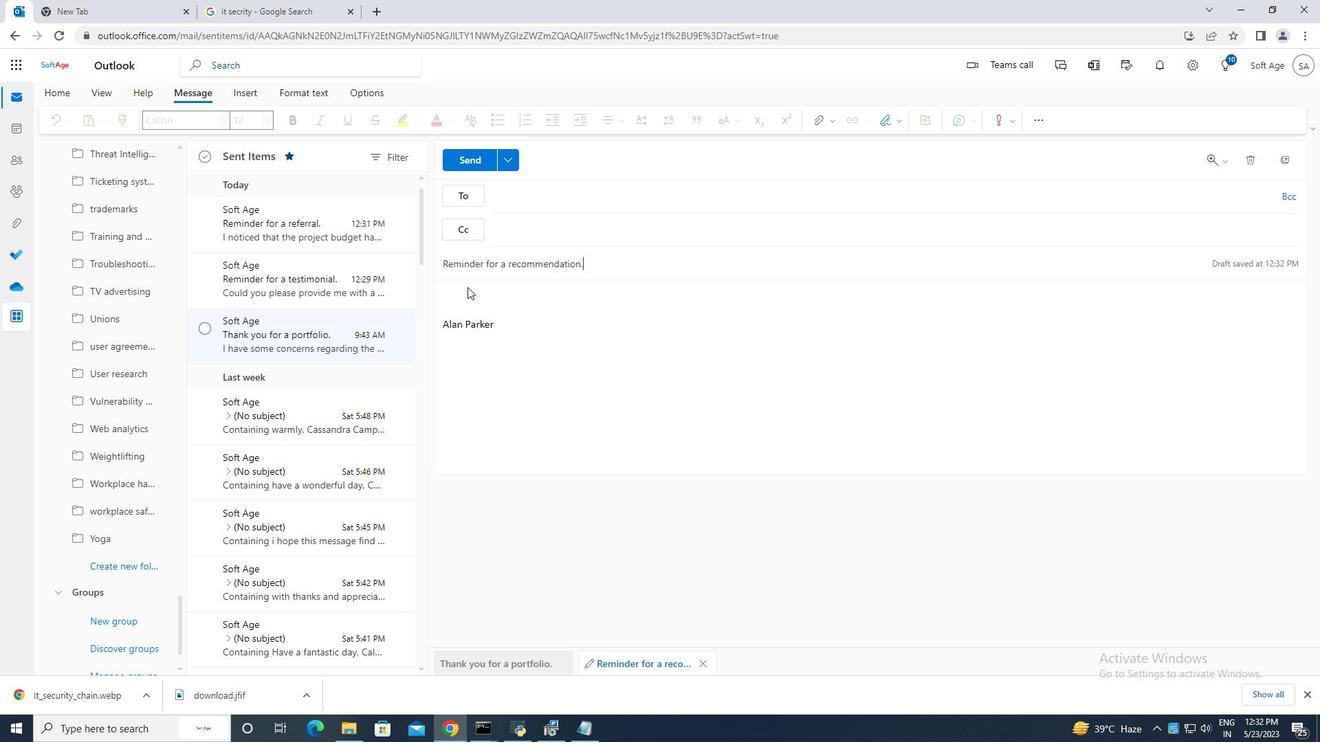 
Action: Mouse moved to (451, 312)
Screenshot: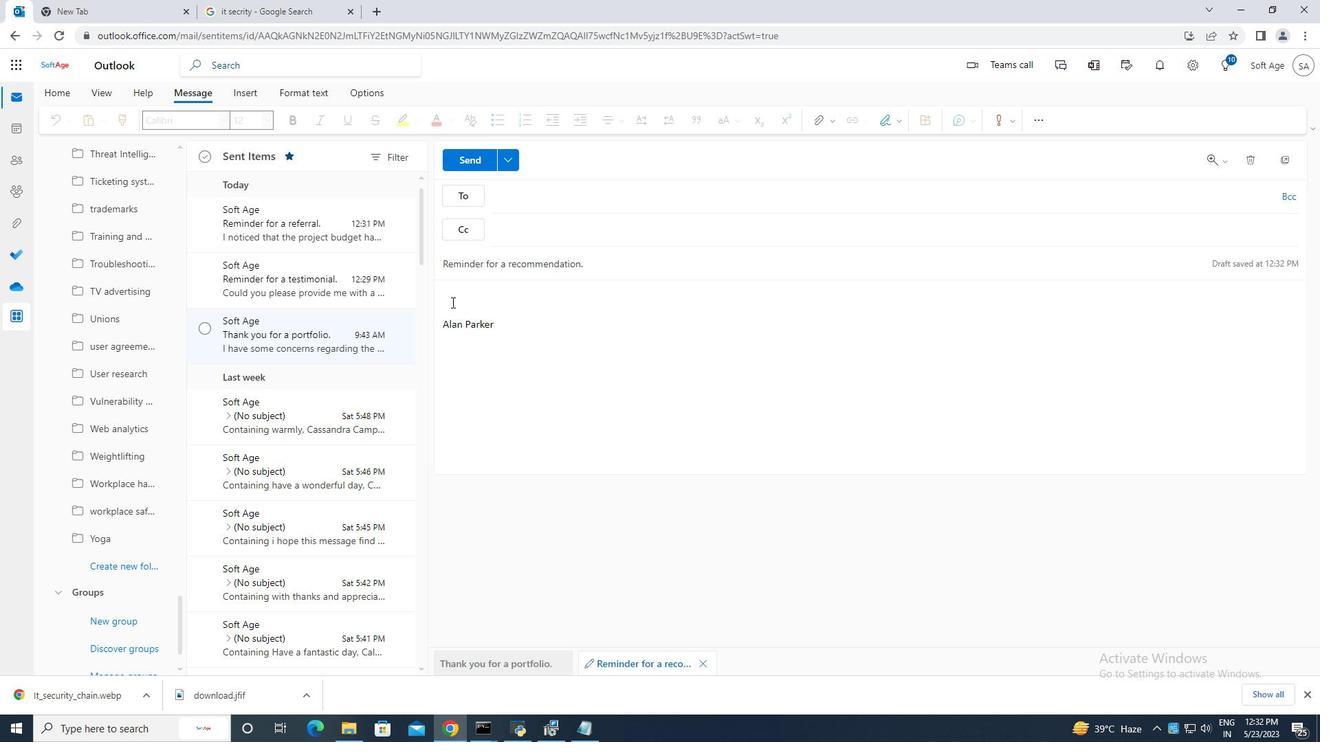 
Action: Mouse pressed left at (451, 312)
Screenshot: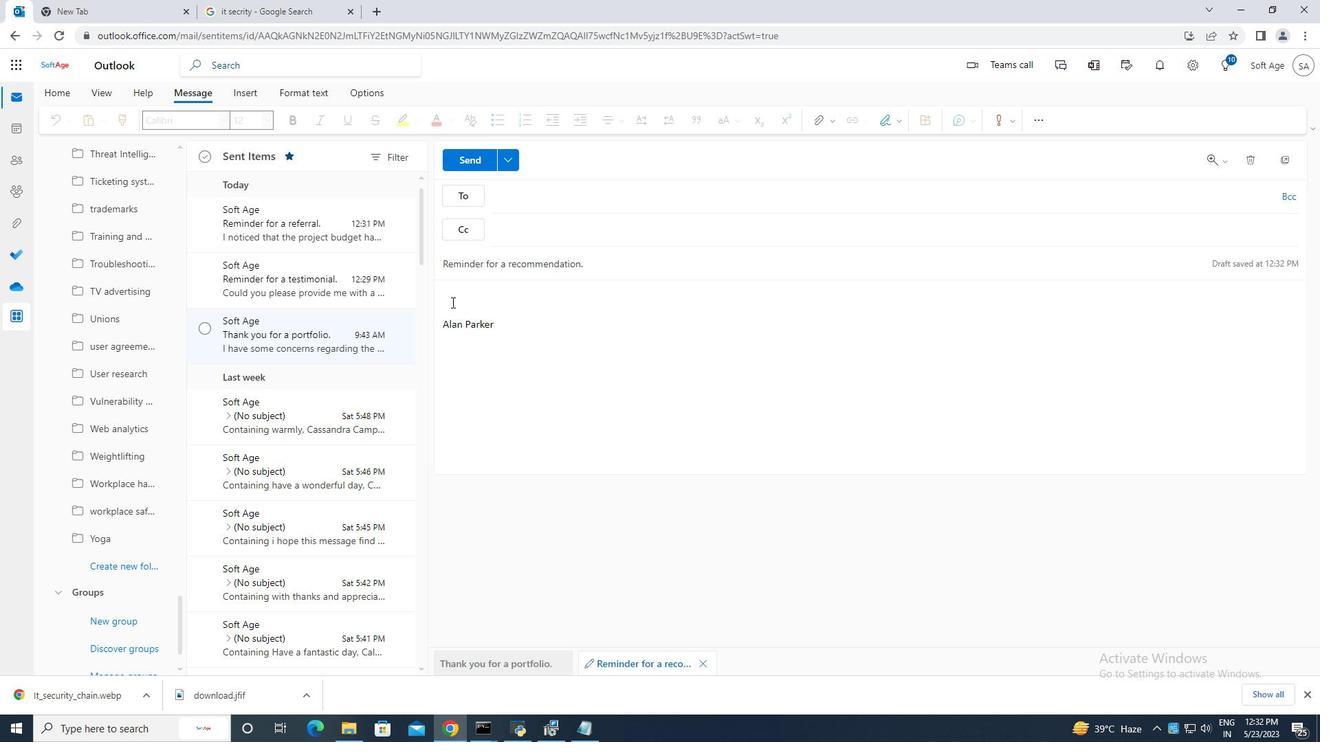 
Action: Mouse moved to (464, 297)
Screenshot: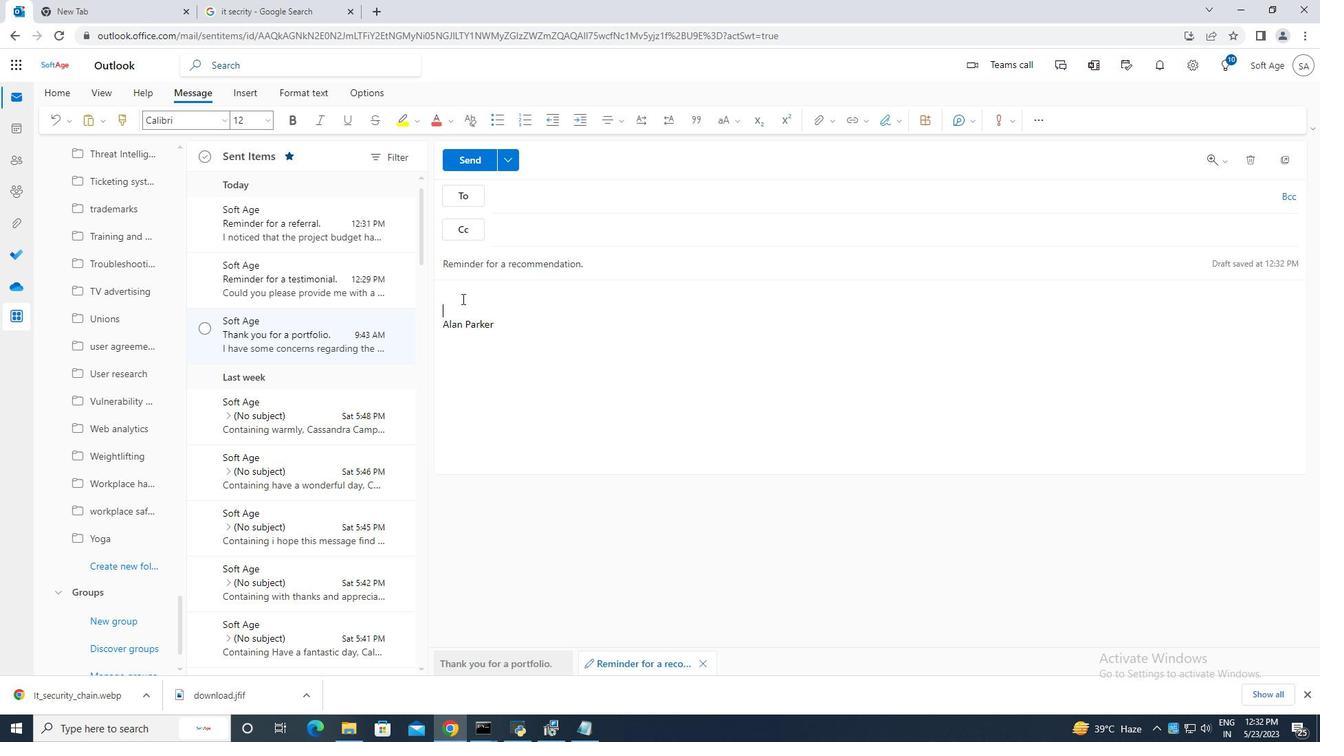 
Action: Mouse pressed left at (464, 297)
Screenshot: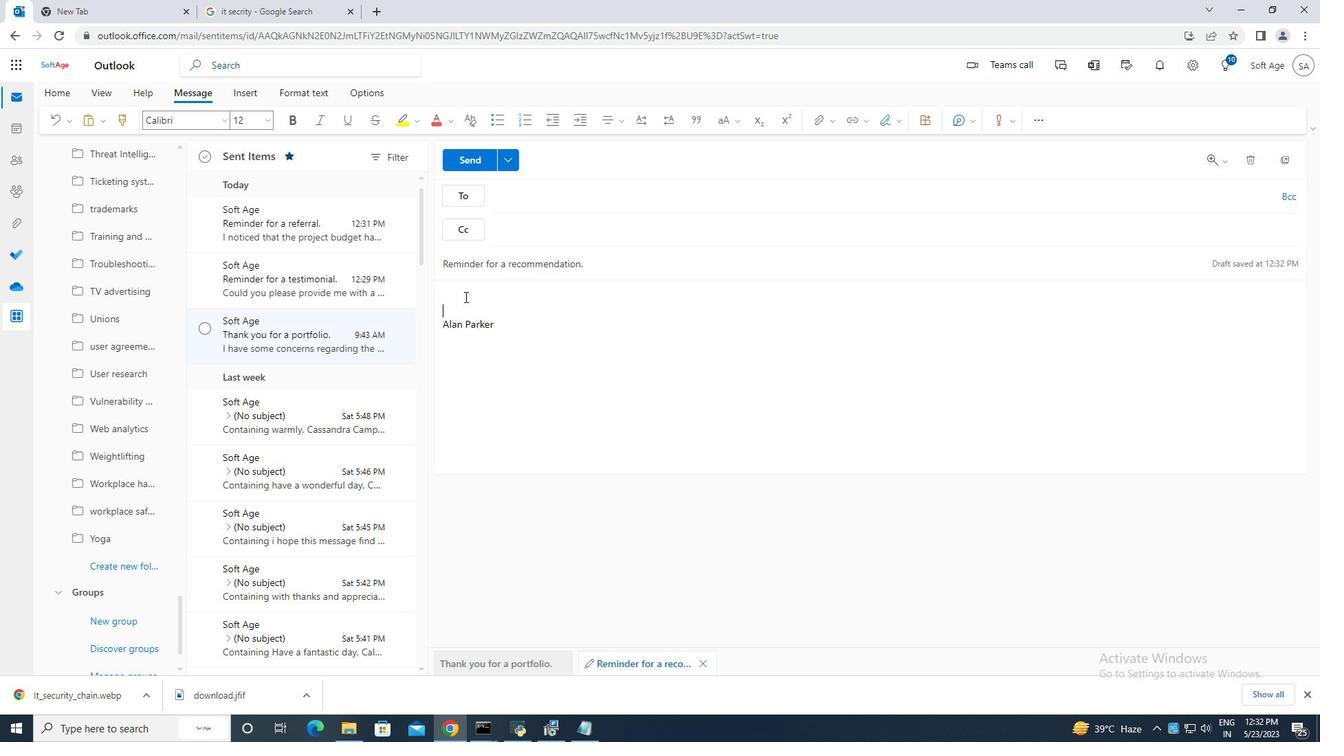 
Action: Mouse moved to (464, 297)
Screenshot: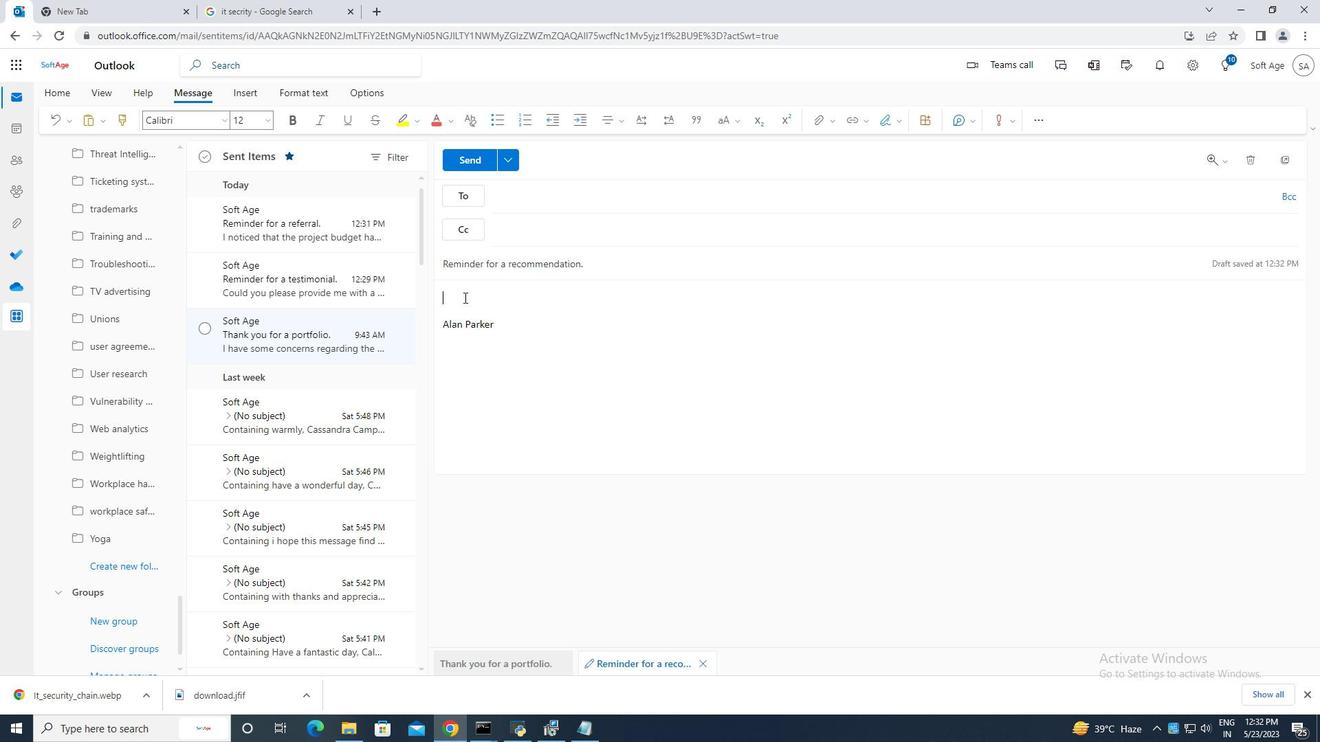 
Action: Key pressed <Key.caps_lock>C<Key.caps_lock>an<Key.space>you<Key.space>please<Key.space>send<Key.space>me<Key.space>the<Key.space>minutes<Key.space>from<Key.space>the<Key.space>last<Key.space>project<Key.space>meeting.
Screenshot: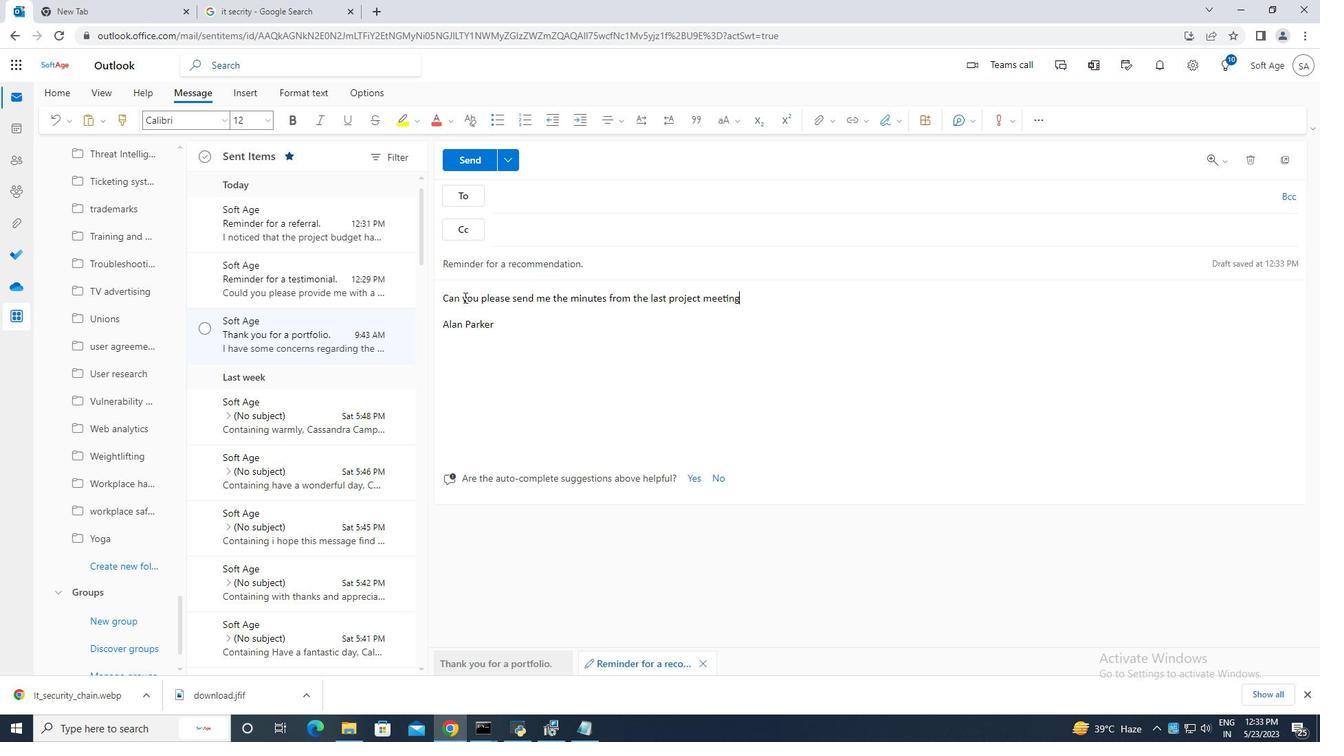 
Action: Mouse moved to (554, 198)
Screenshot: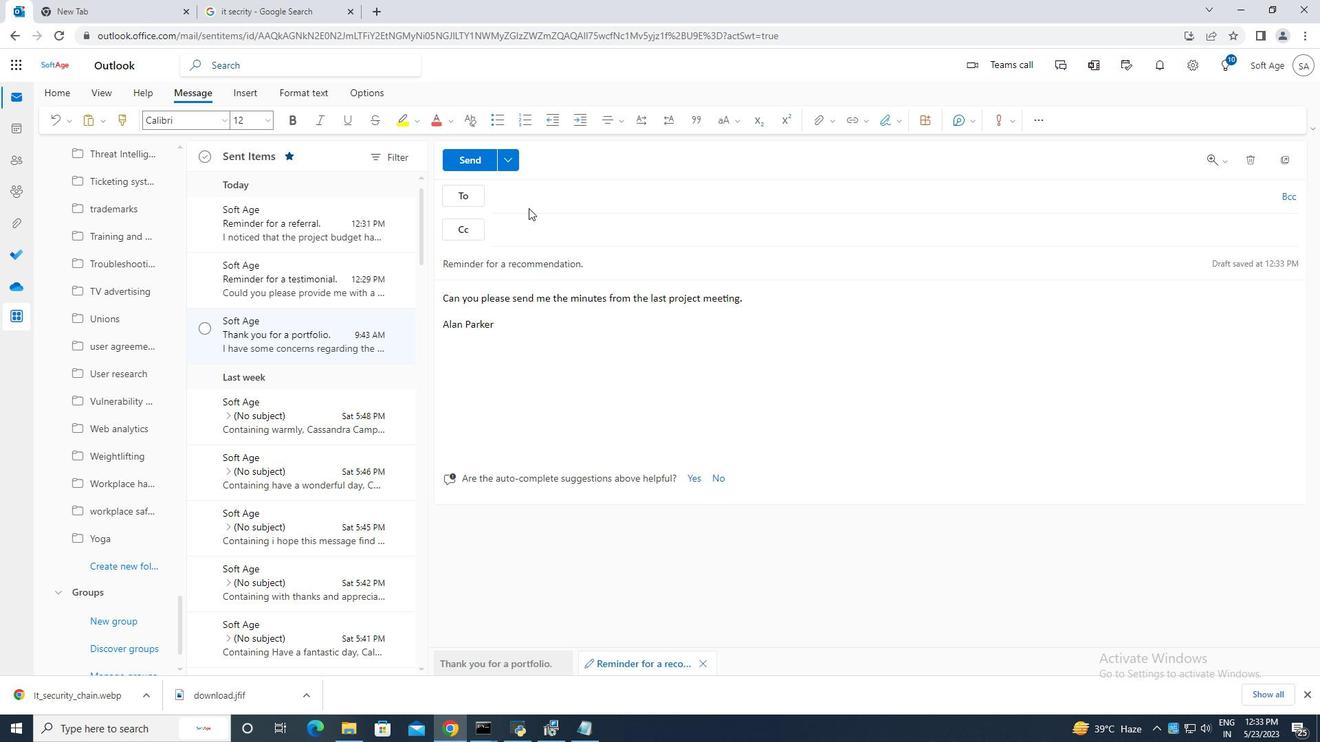 
Action: Mouse pressed left at (554, 198)
Screenshot: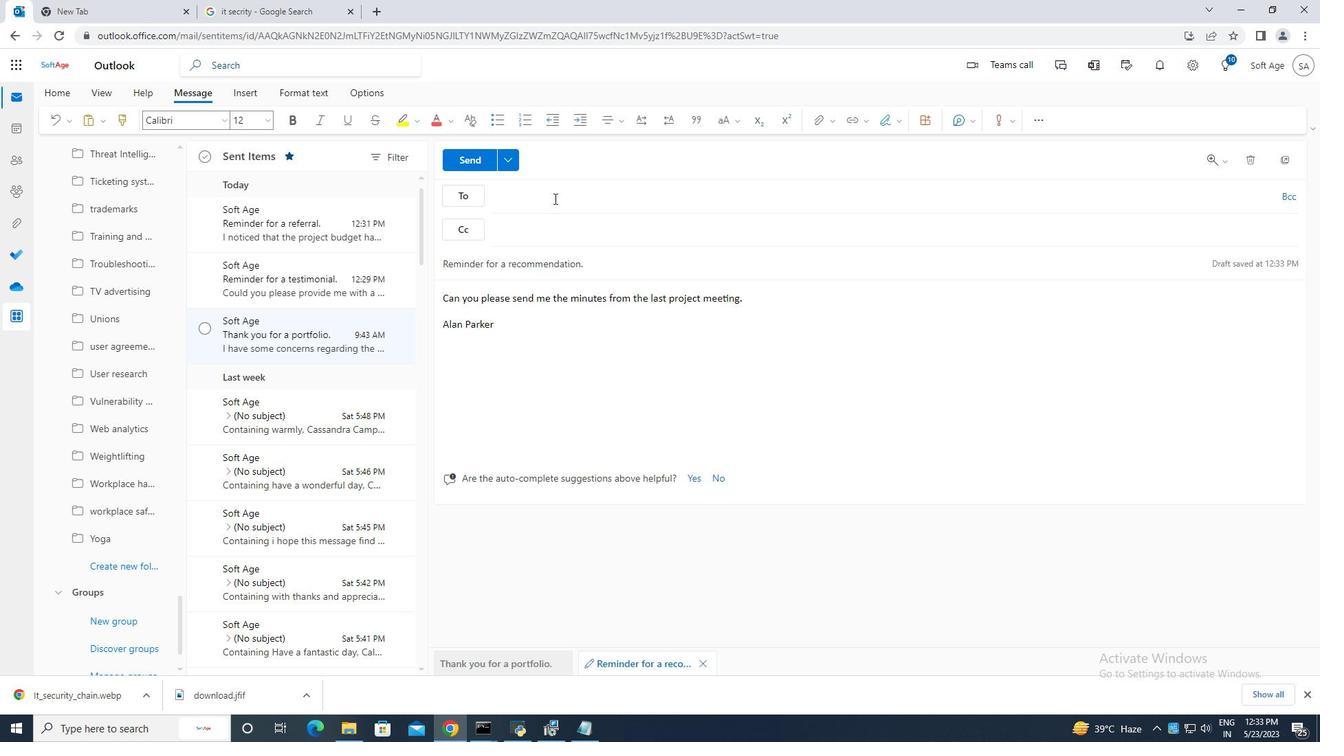 
Action: Mouse moved to (561, 200)
Screenshot: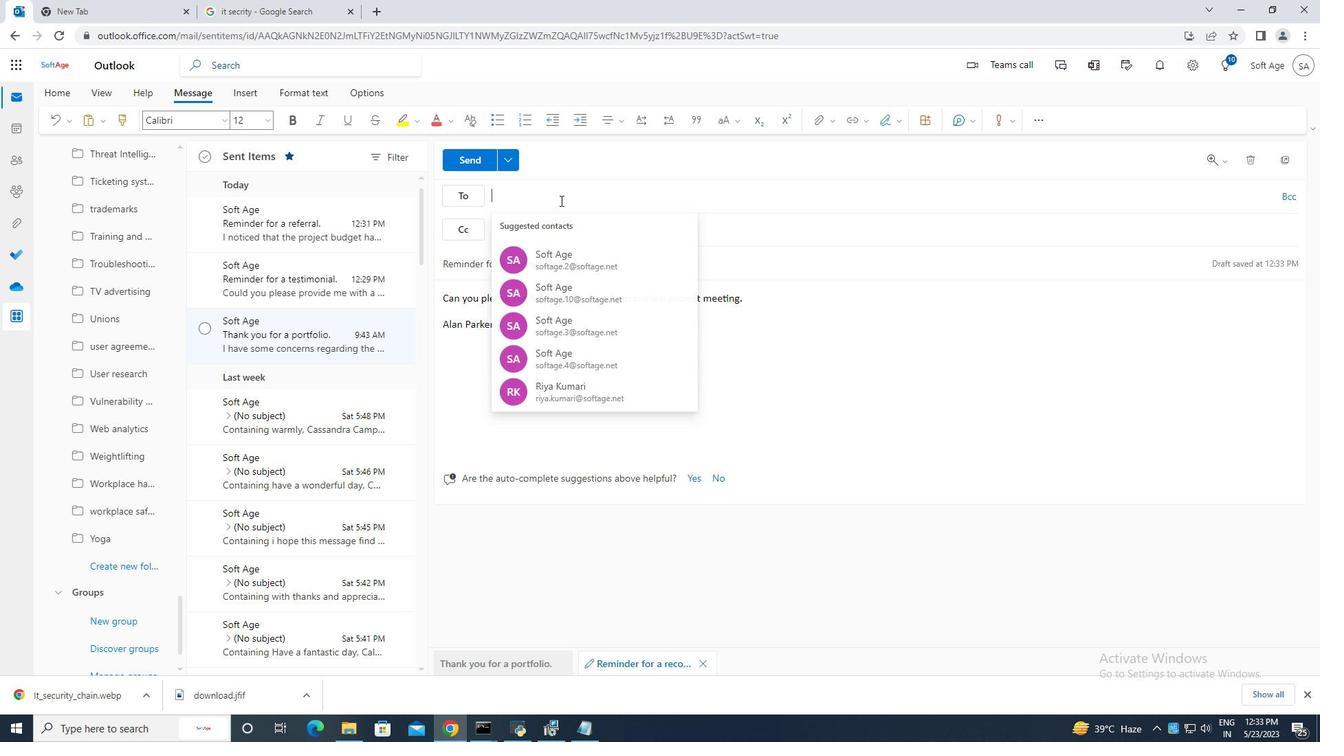 
Action: Key pressed softage.3<Key.shift>@
Screenshot: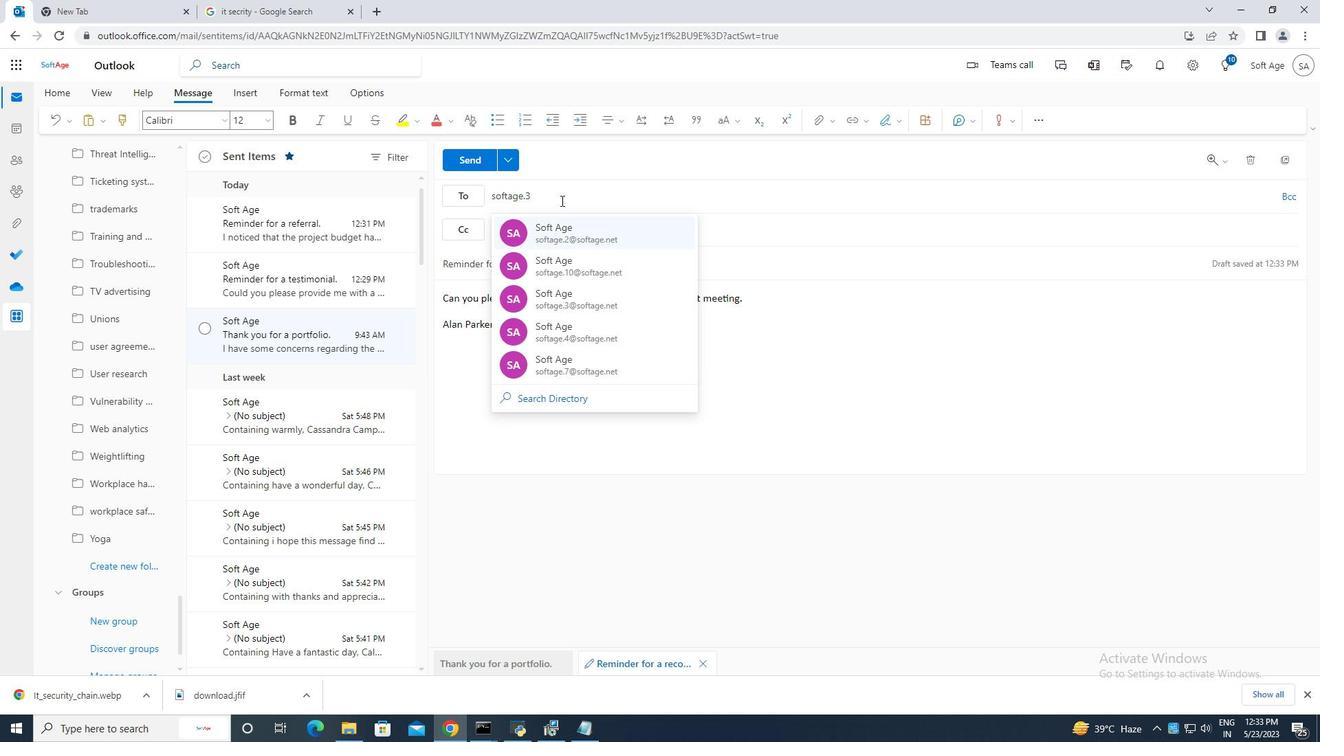 
Action: Mouse moved to (633, 224)
Screenshot: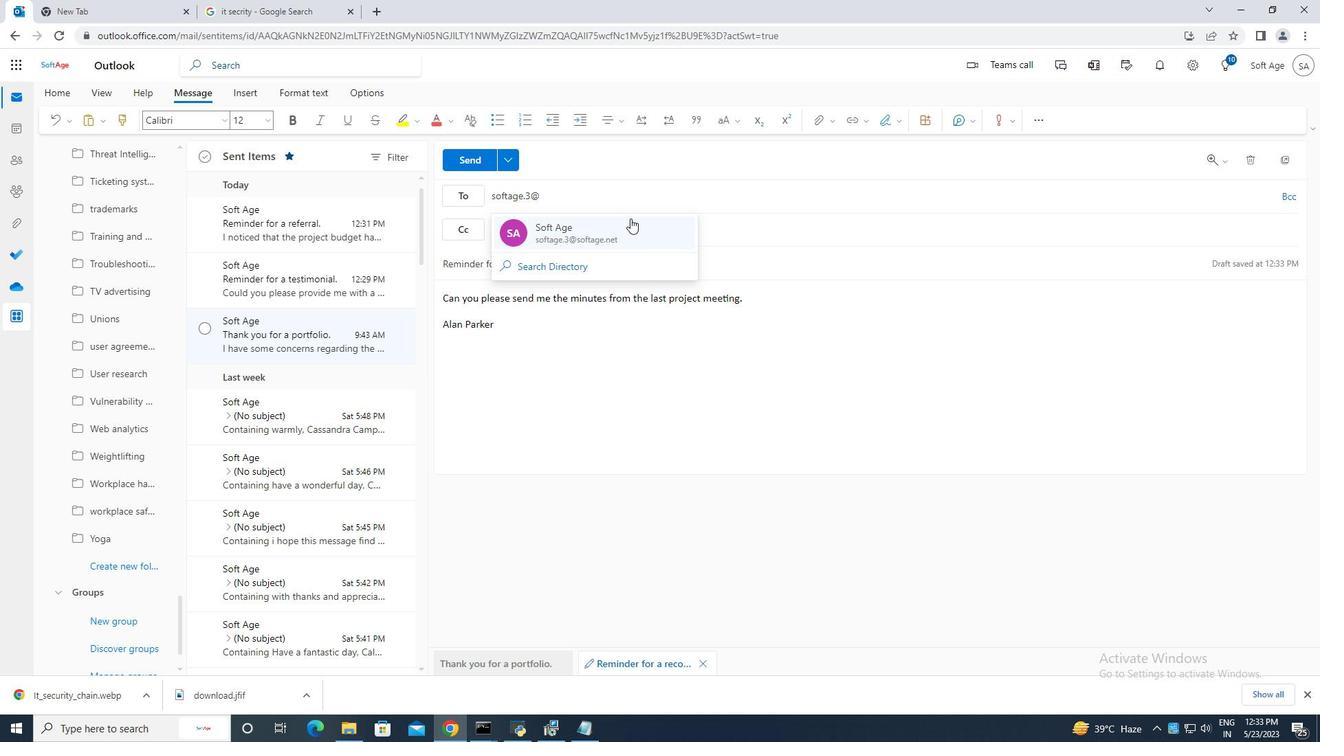 
Action: Mouse pressed left at (633, 224)
Screenshot: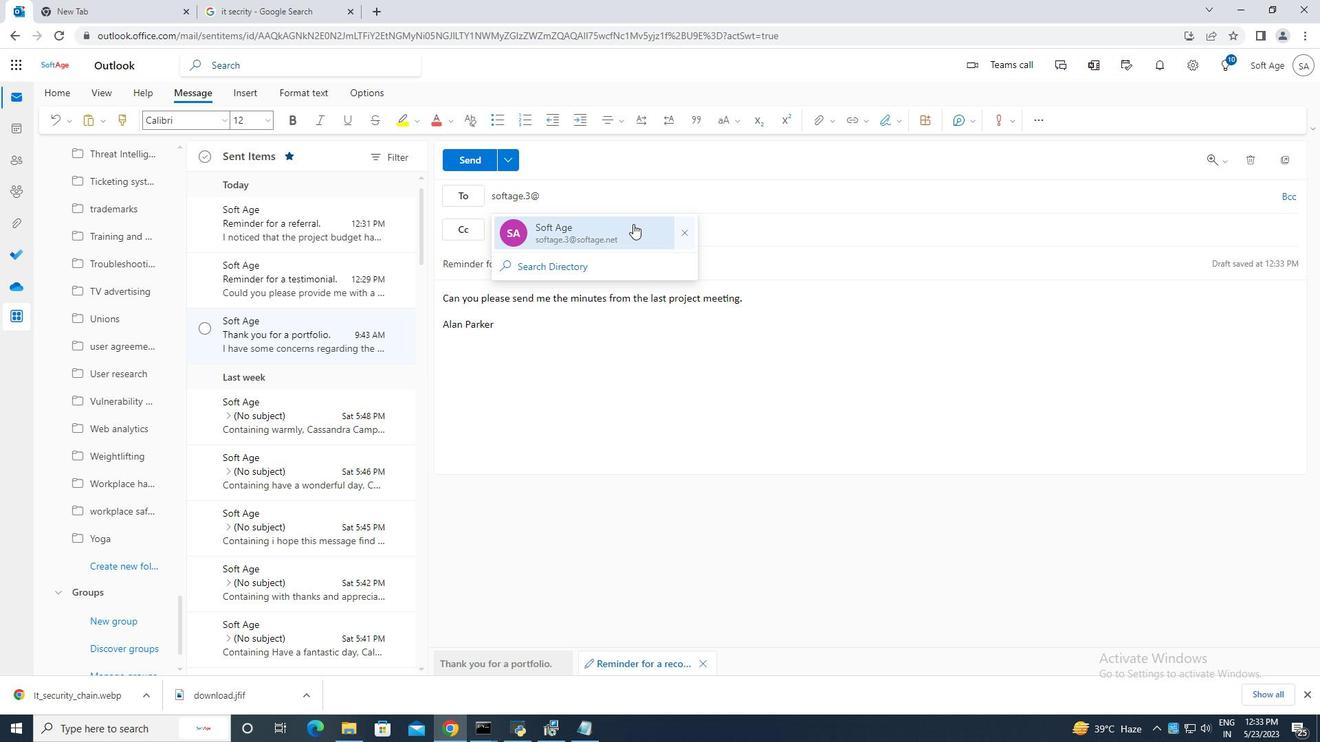 
Action: Key pressed softage.4<Key.shift>@
Screenshot: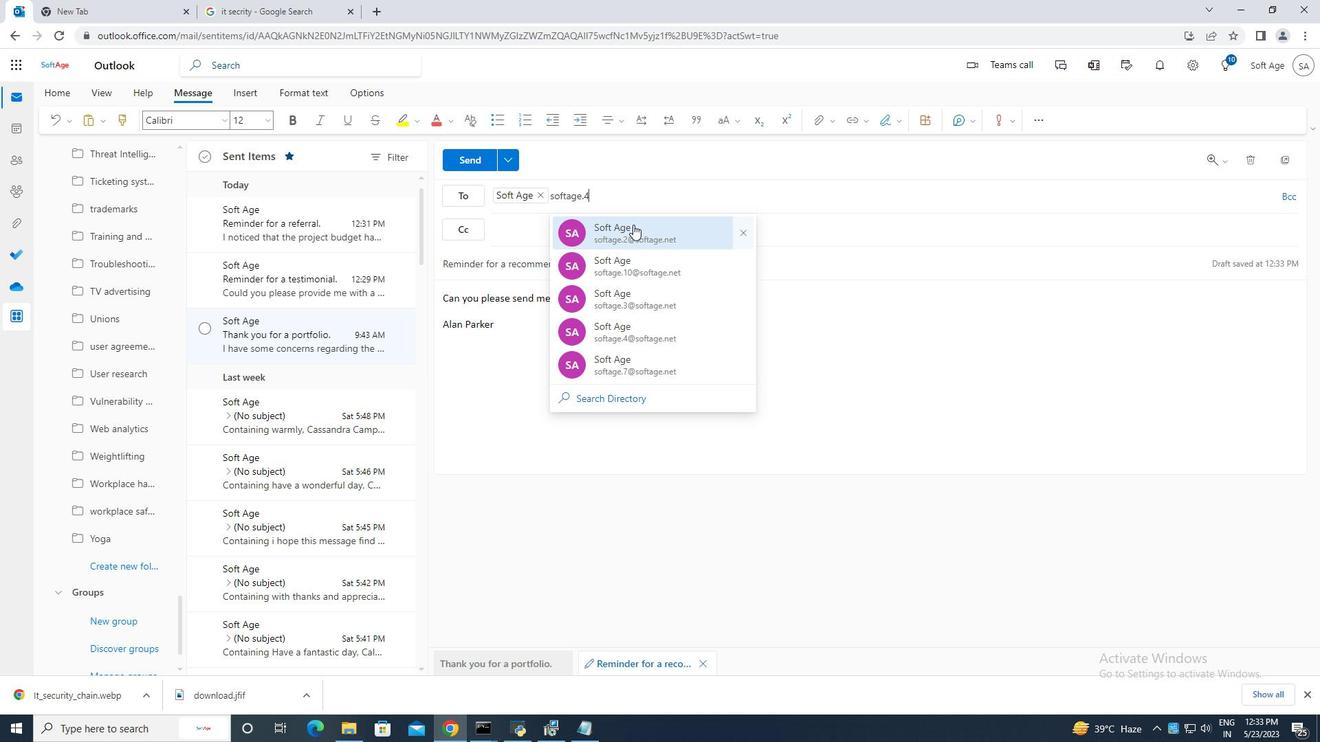 
Action: Mouse moved to (693, 228)
Screenshot: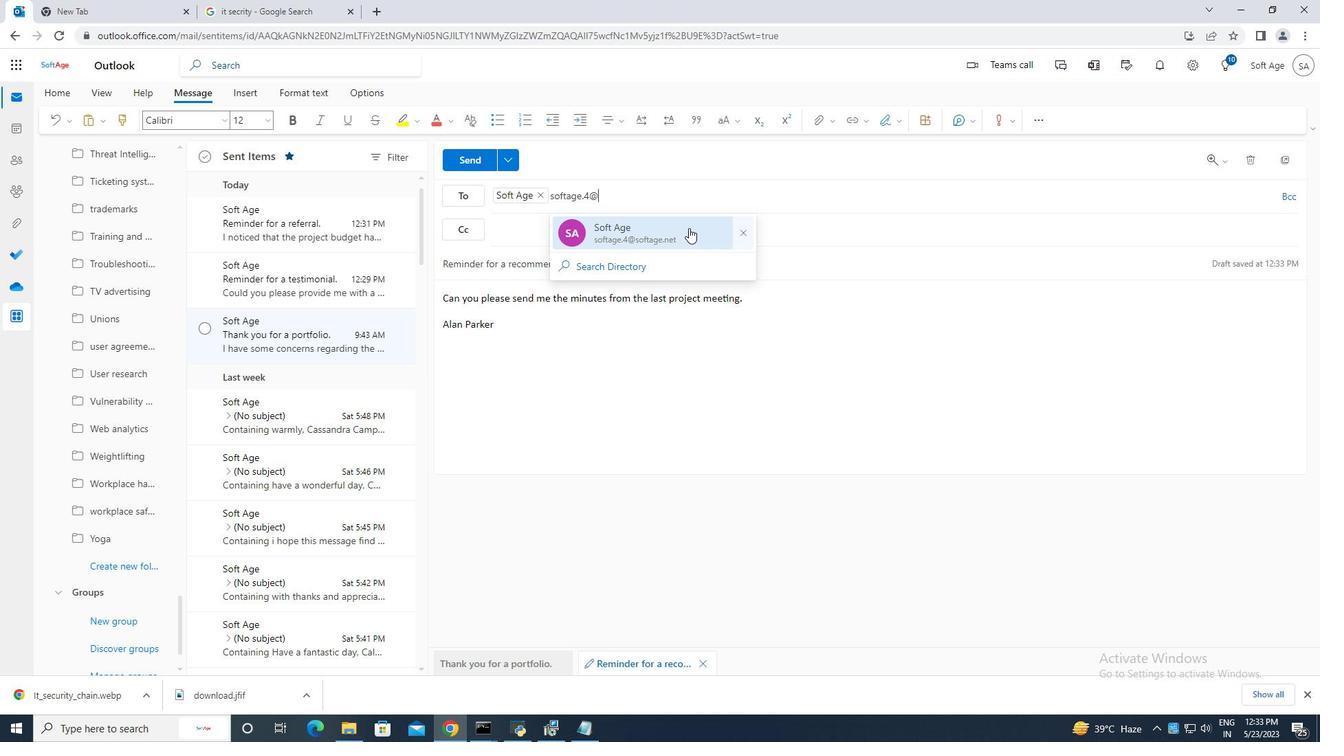 
Action: Mouse pressed left at (693, 228)
Screenshot: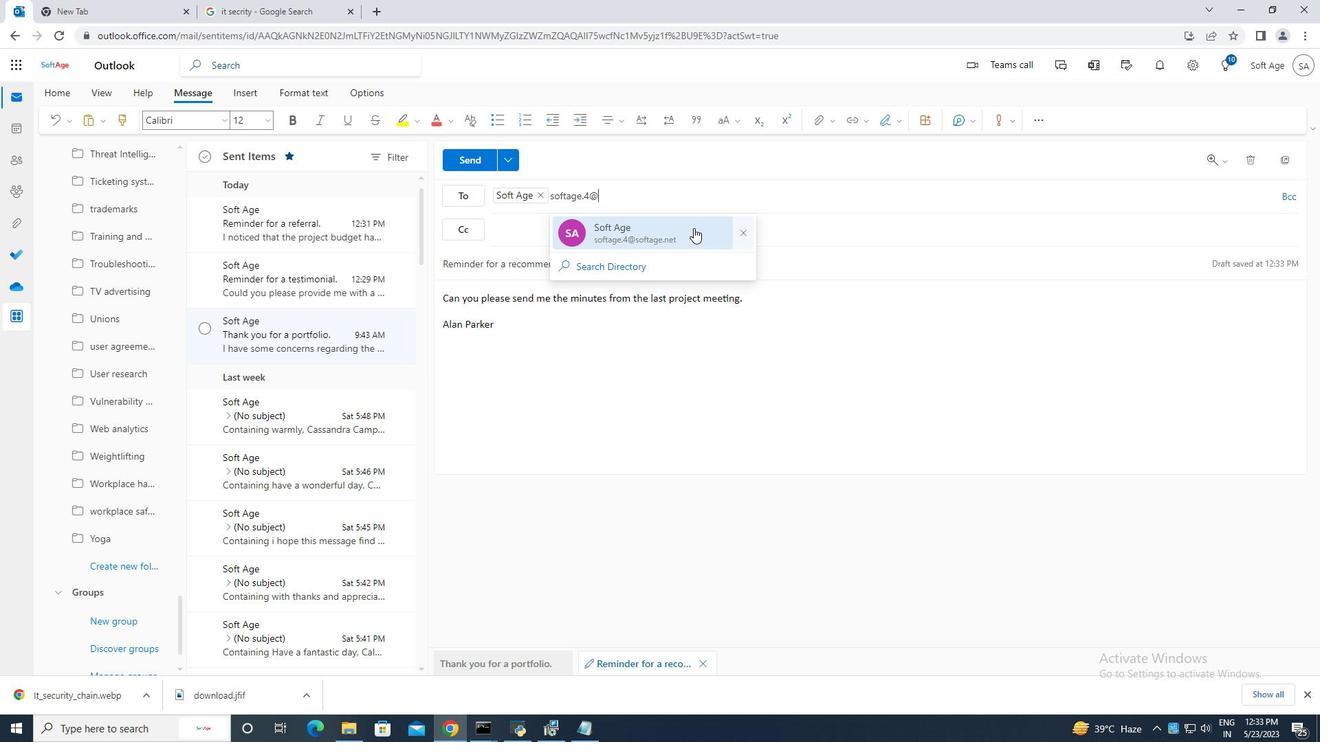
Action: Mouse moved to (641, 416)
Screenshot: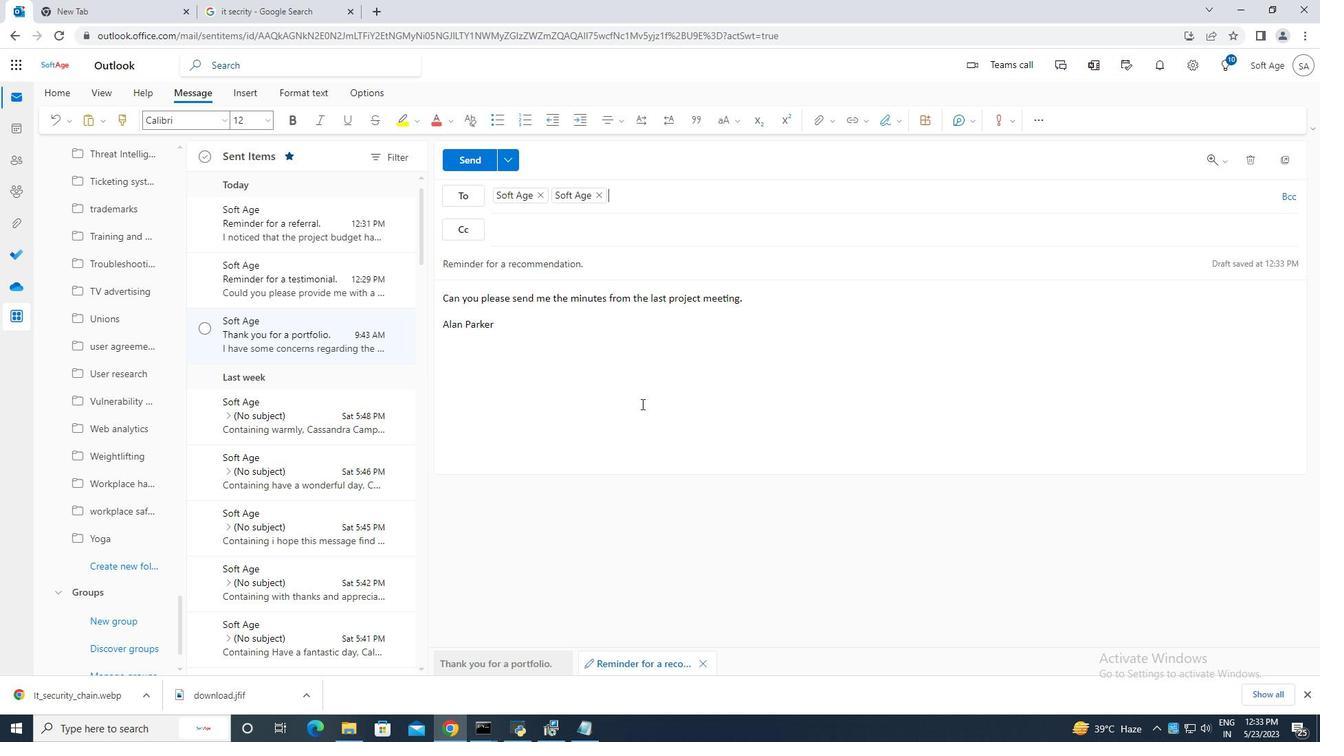 
